 Task: Search one way flight ticket for 5 adults, 2 children, 1 infant in seat and 1 infant on lap in economy from Block Island: Block Island State Airport to Greensboro: Piedmont Triad International Airport on 5-1-2023. Choice of flights is Sun country airlines. Number of bags: 2 checked bags. Price is upto 93000. Outbound departure time preference is 10:30.
Action: Mouse moved to (178, 346)
Screenshot: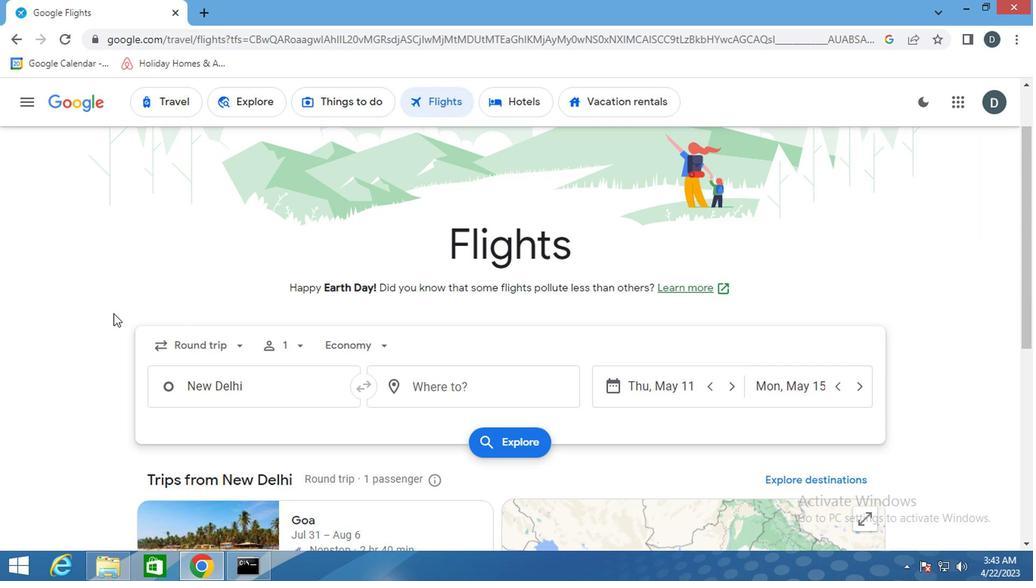 
Action: Mouse pressed left at (178, 346)
Screenshot: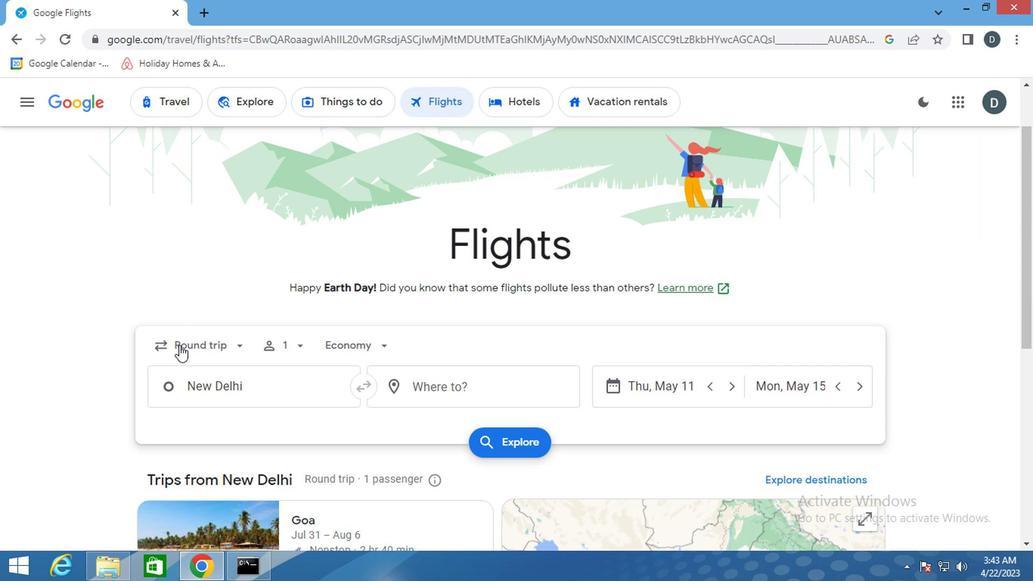 
Action: Mouse moved to (238, 408)
Screenshot: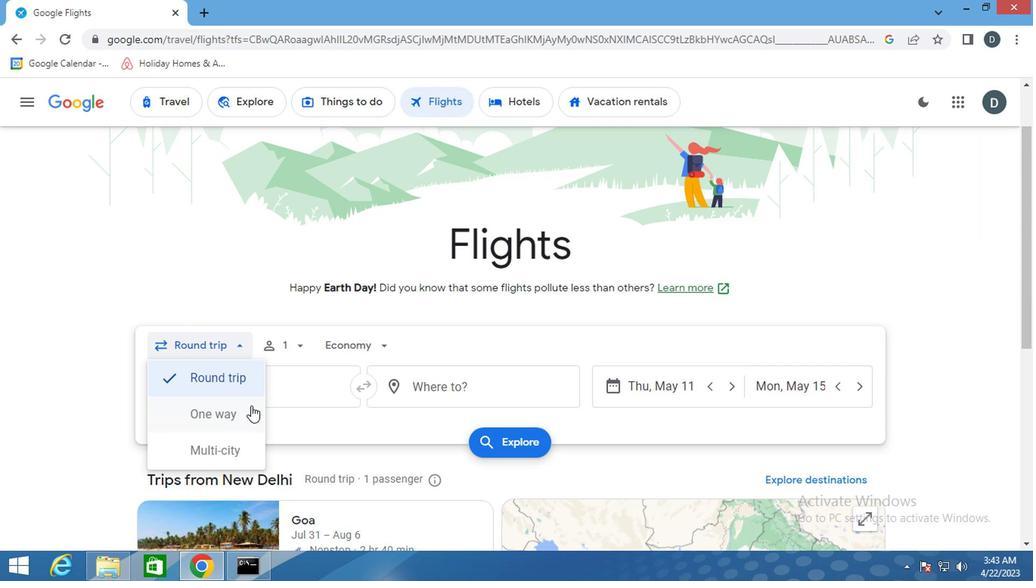 
Action: Mouse pressed left at (238, 408)
Screenshot: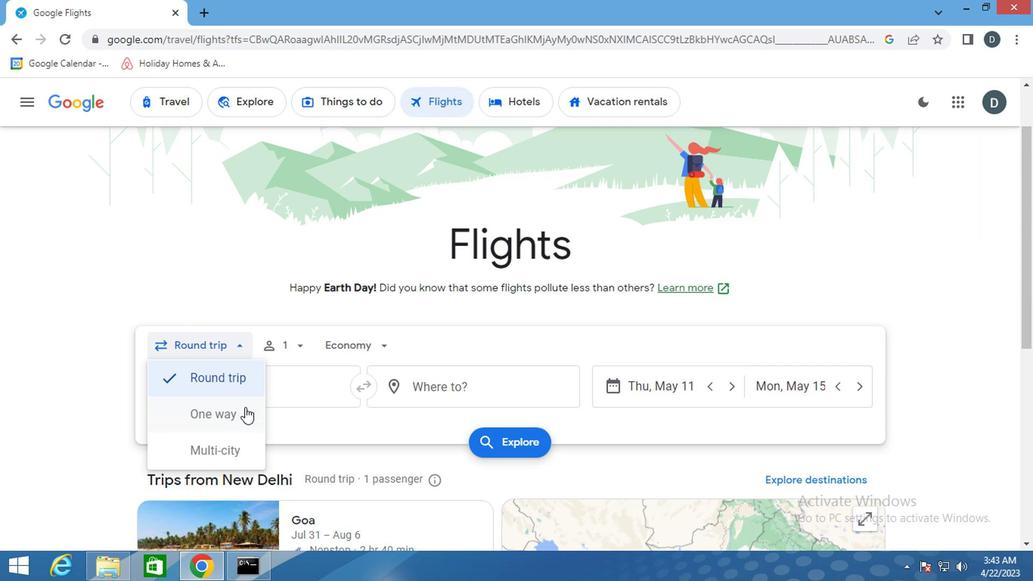 
Action: Mouse moved to (287, 349)
Screenshot: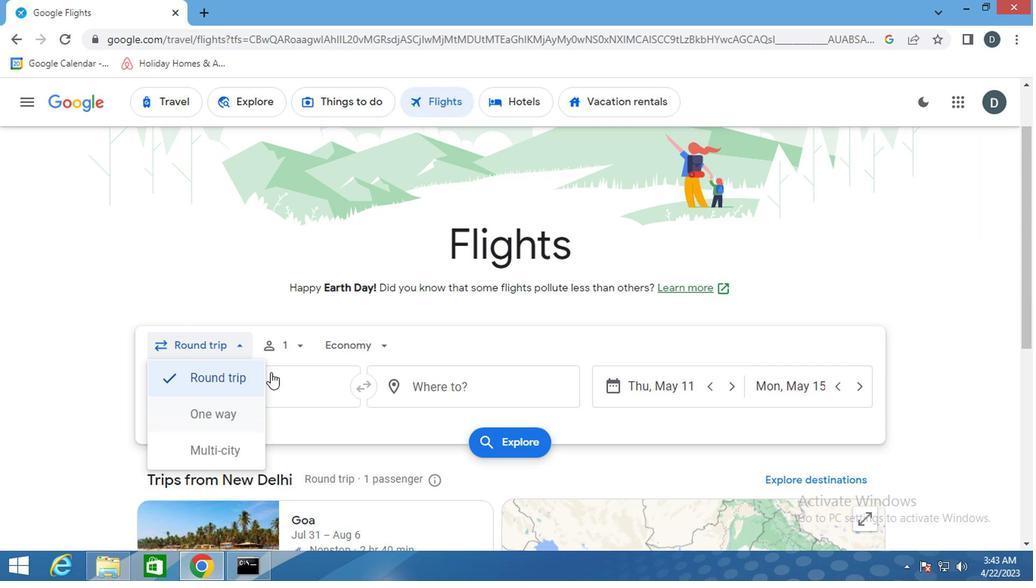 
Action: Mouse pressed left at (287, 349)
Screenshot: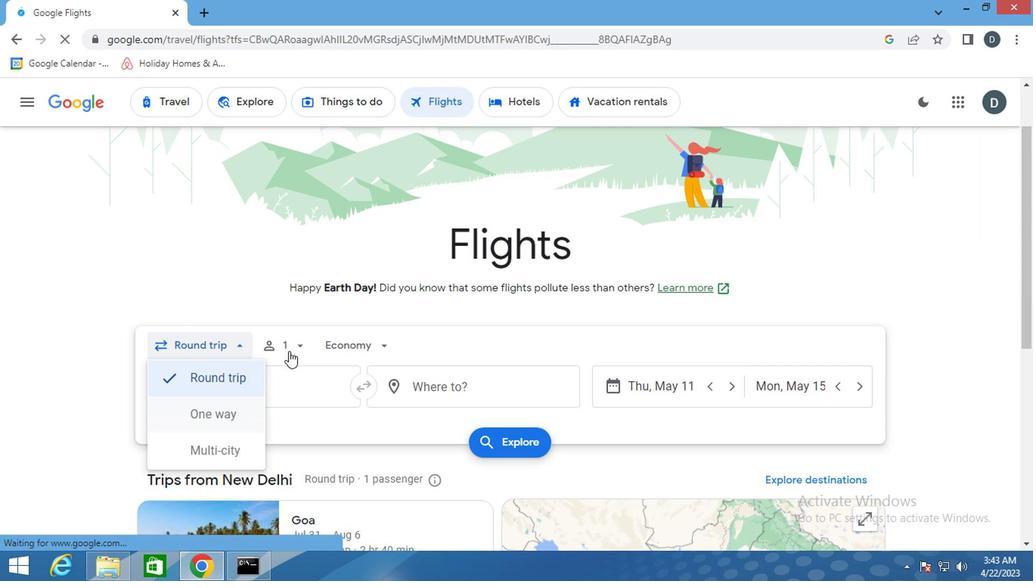 
Action: Mouse moved to (413, 385)
Screenshot: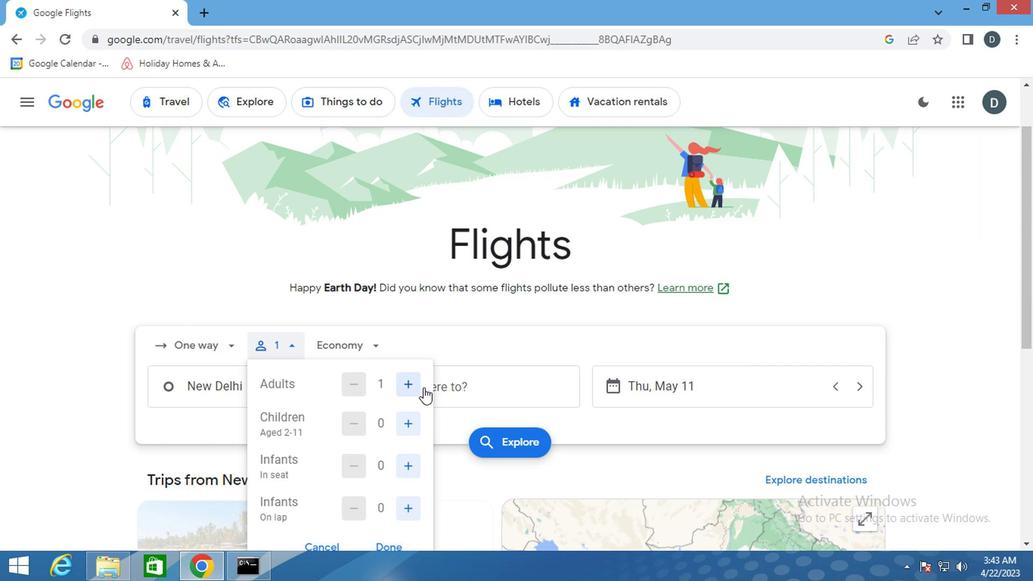 
Action: Mouse pressed left at (413, 385)
Screenshot: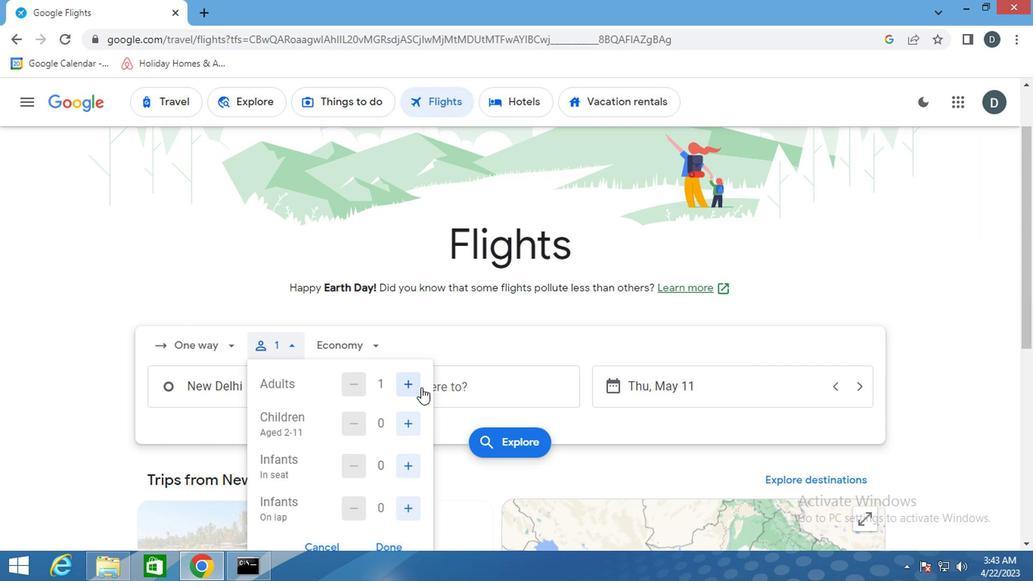 
Action: Mouse pressed left at (413, 385)
Screenshot: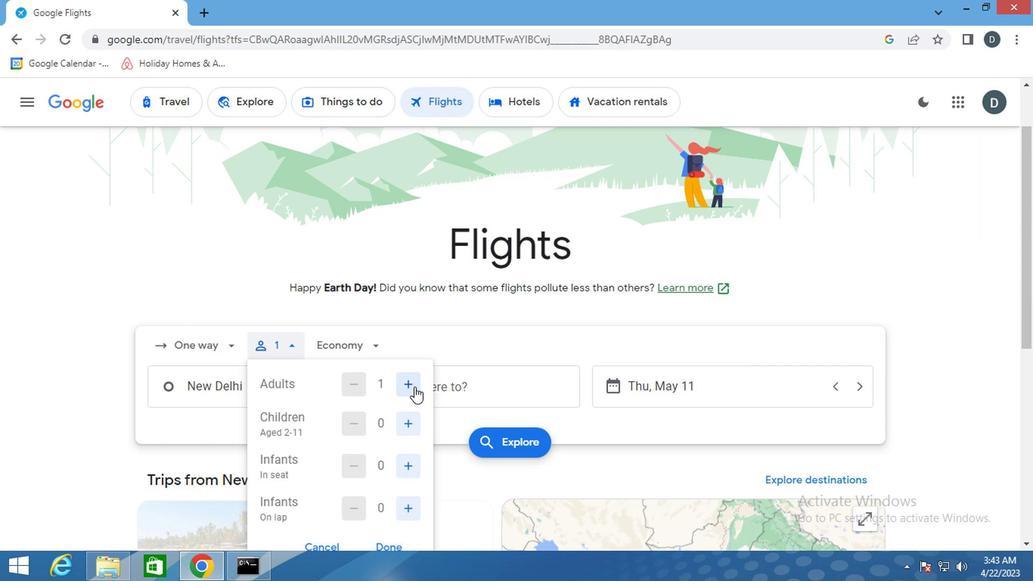 
Action: Mouse pressed left at (413, 385)
Screenshot: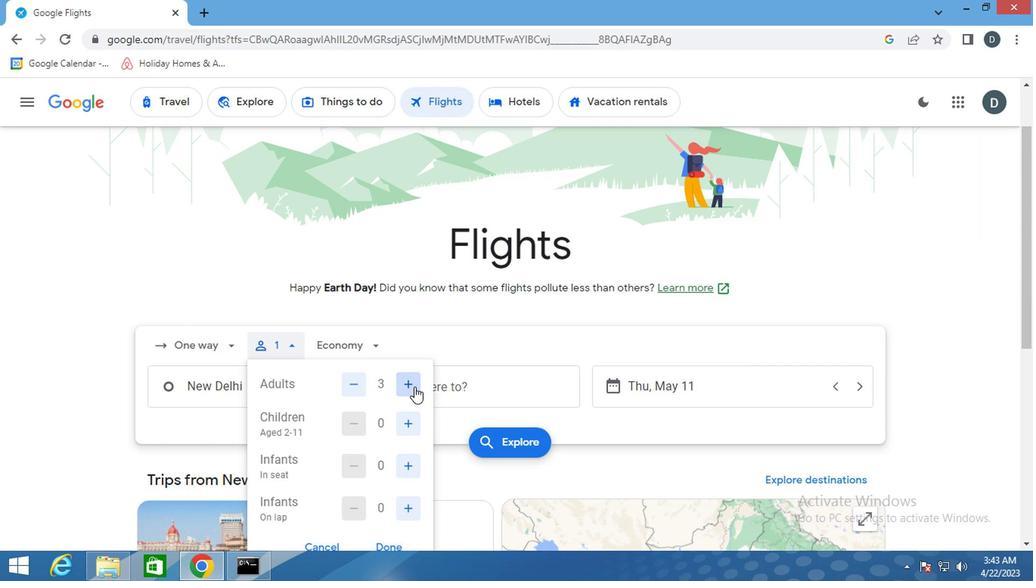 
Action: Mouse pressed left at (413, 385)
Screenshot: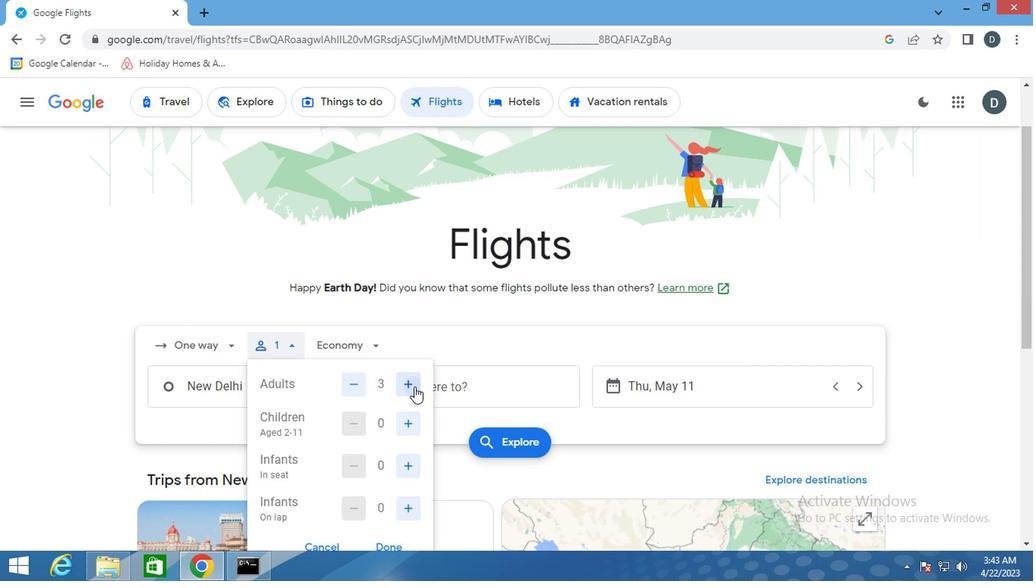 
Action: Mouse moved to (408, 415)
Screenshot: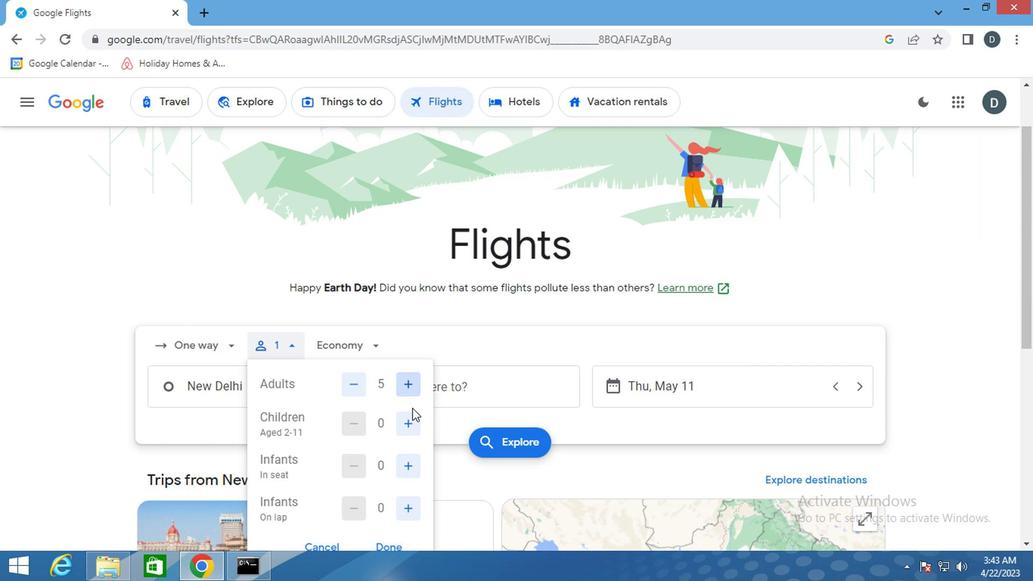 
Action: Mouse pressed left at (408, 415)
Screenshot: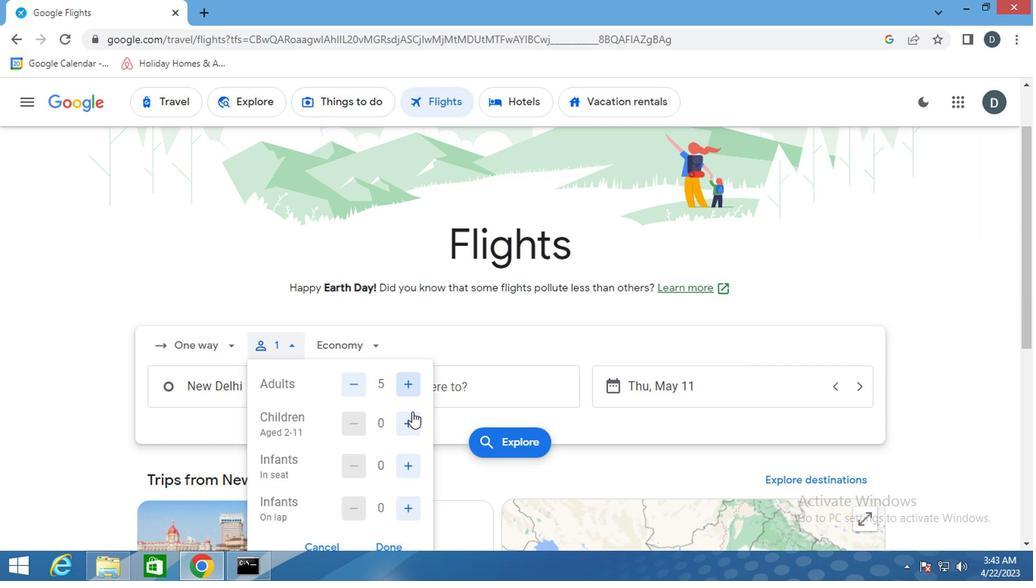 
Action: Mouse pressed left at (408, 415)
Screenshot: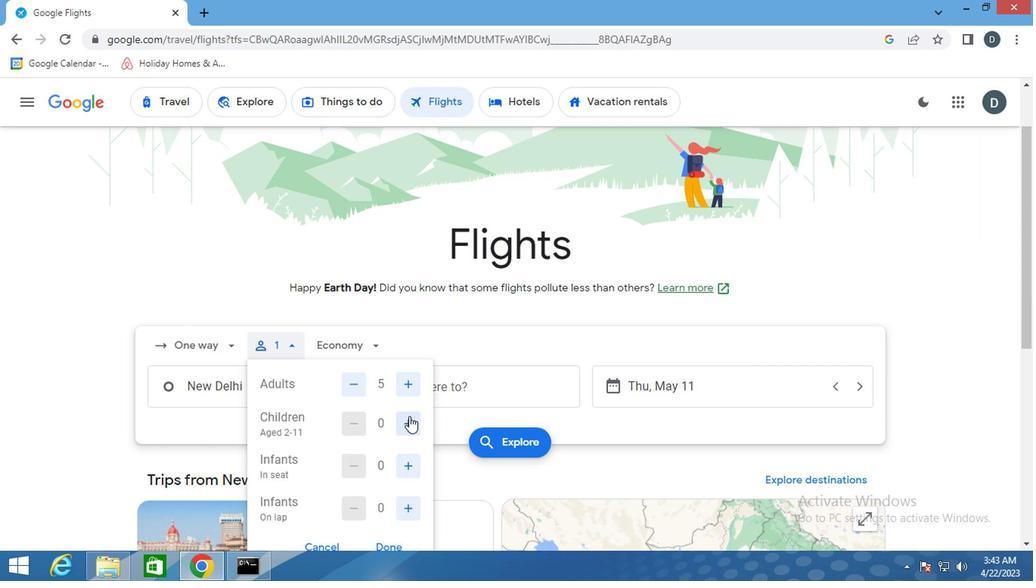 
Action: Mouse moved to (409, 460)
Screenshot: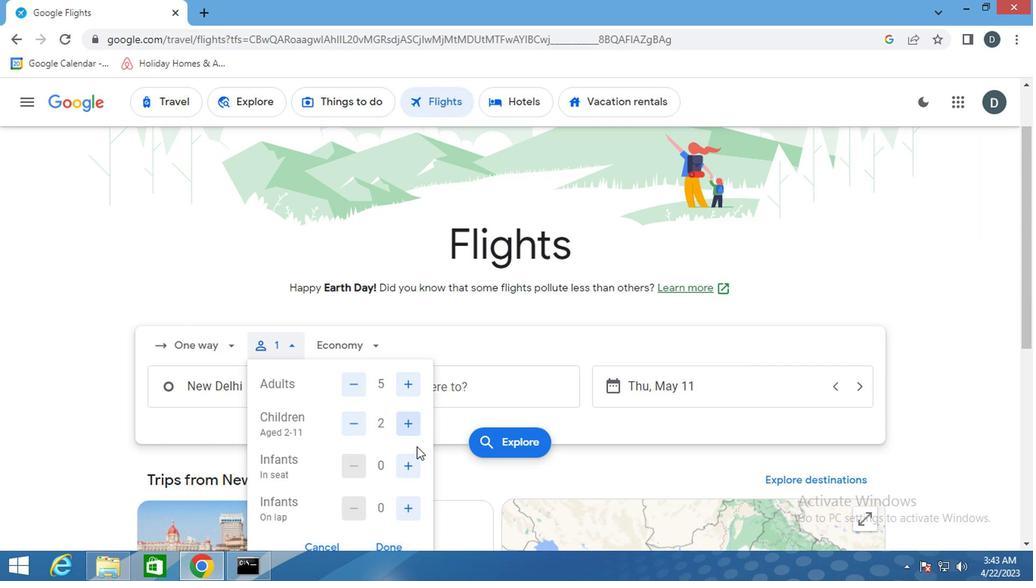 
Action: Mouse pressed left at (409, 460)
Screenshot: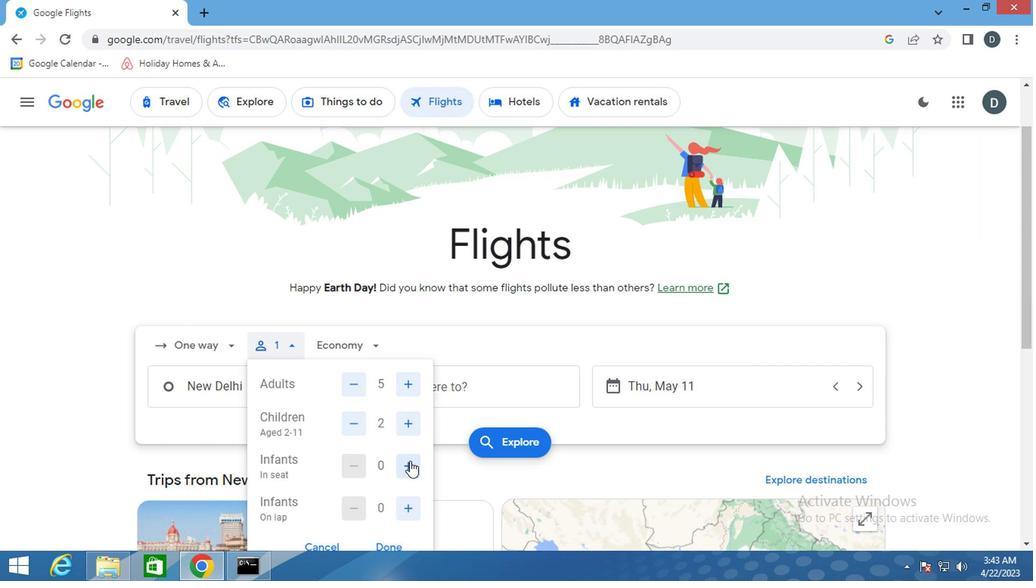 
Action: Mouse moved to (408, 510)
Screenshot: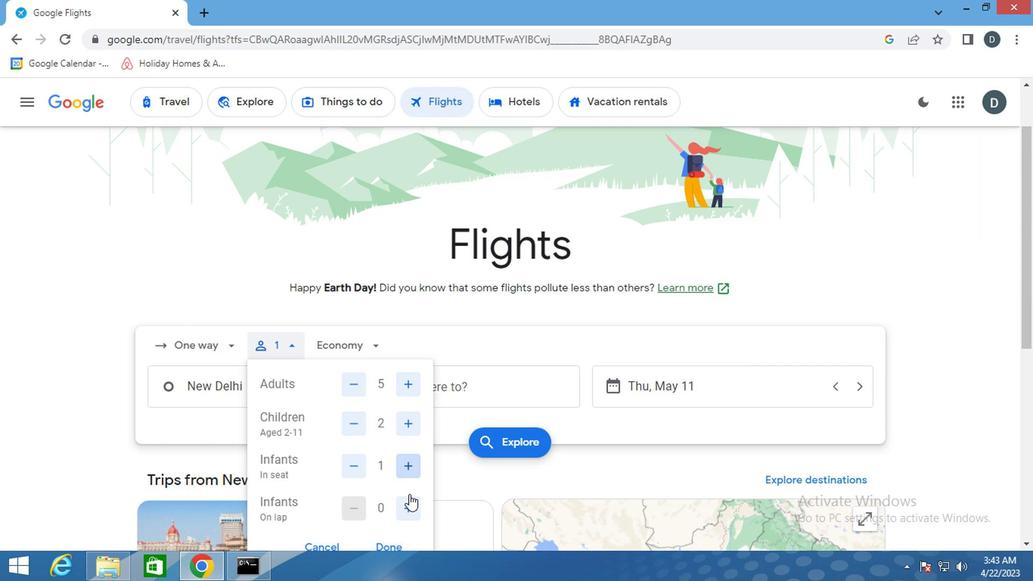 
Action: Mouse pressed left at (408, 510)
Screenshot: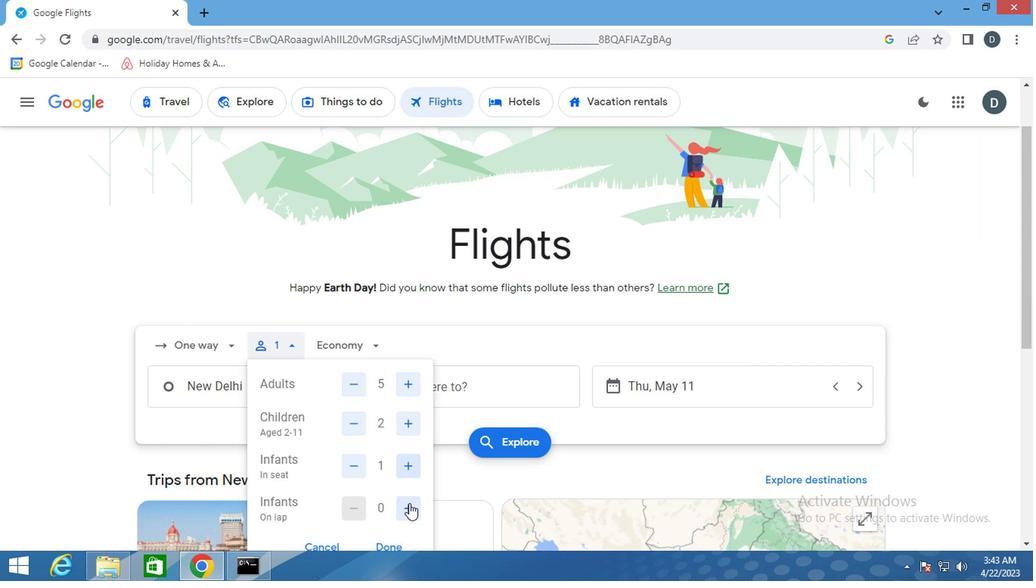 
Action: Mouse moved to (395, 539)
Screenshot: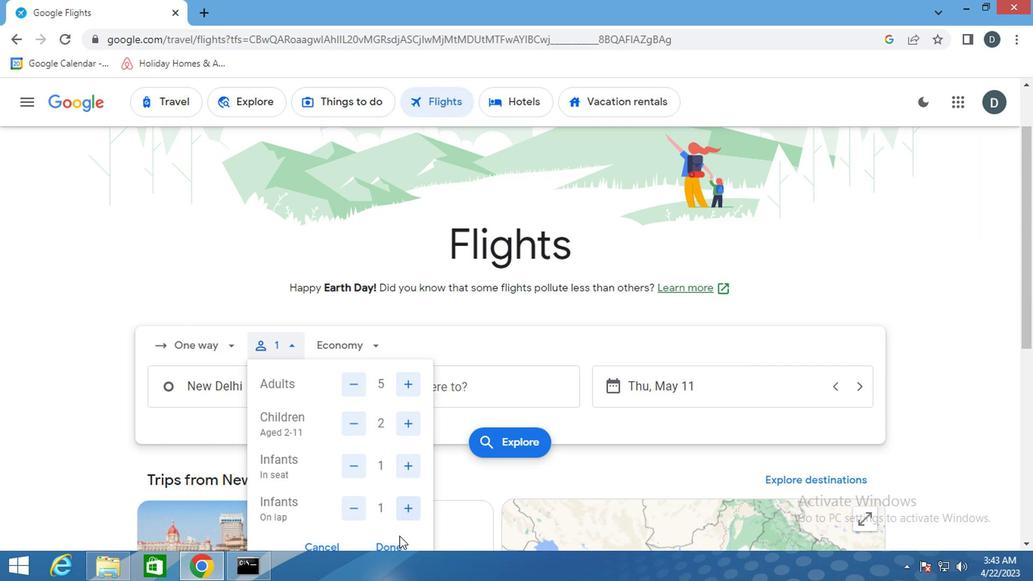 
Action: Mouse pressed left at (395, 539)
Screenshot: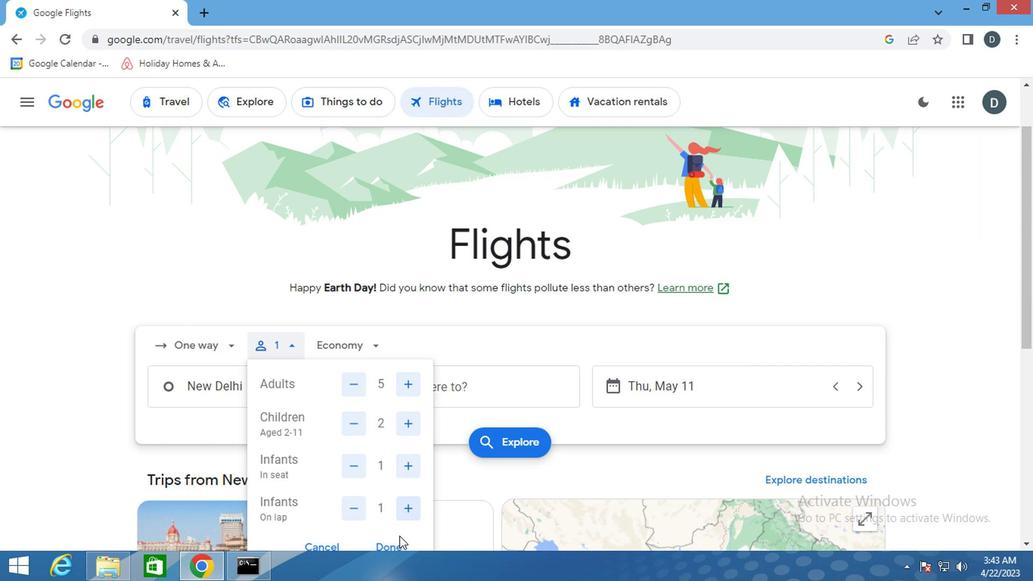 
Action: Mouse moved to (297, 396)
Screenshot: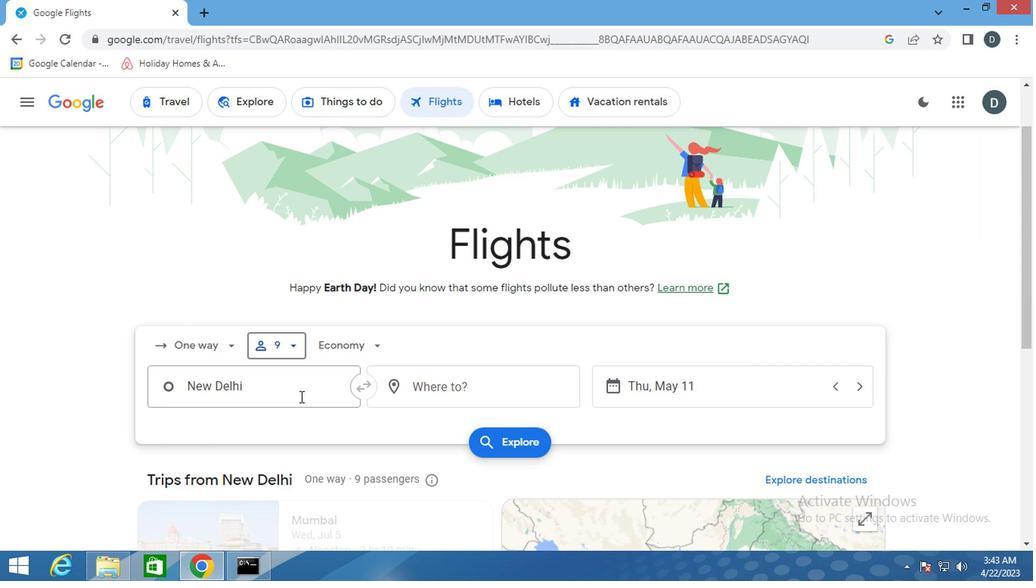 
Action: Mouse pressed left at (297, 396)
Screenshot: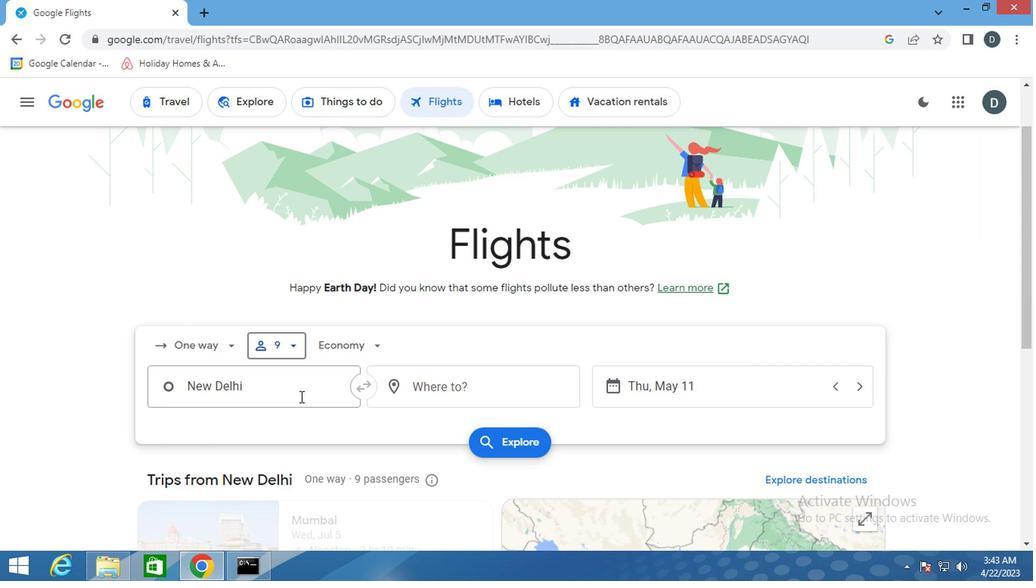 
Action: Mouse moved to (296, 396)
Screenshot: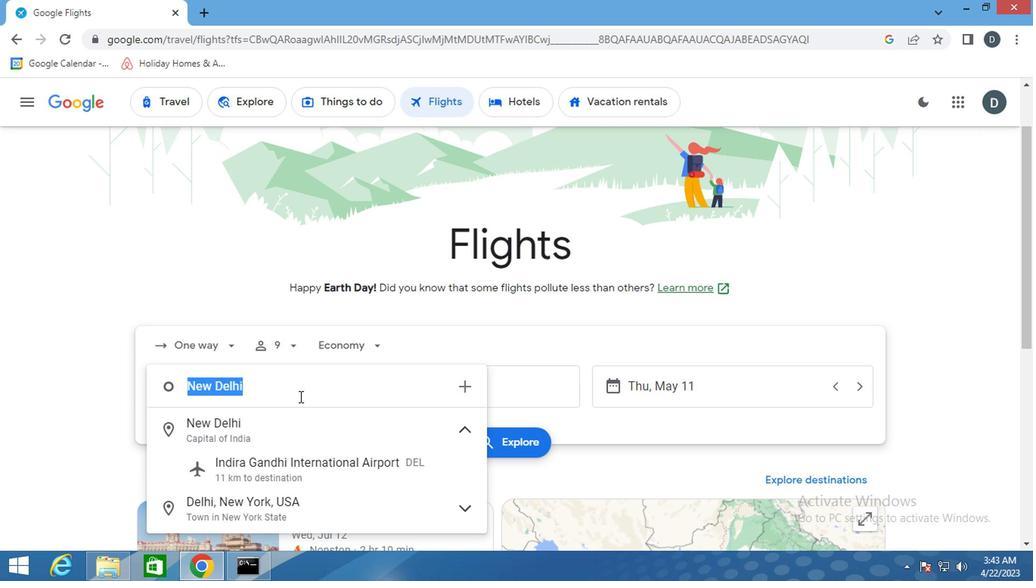 
Action: Key pressed <Key.shift>BLOCK<Key.space><Key.shift>ISLAND<Key.space><Key.shift>STATE
Screenshot: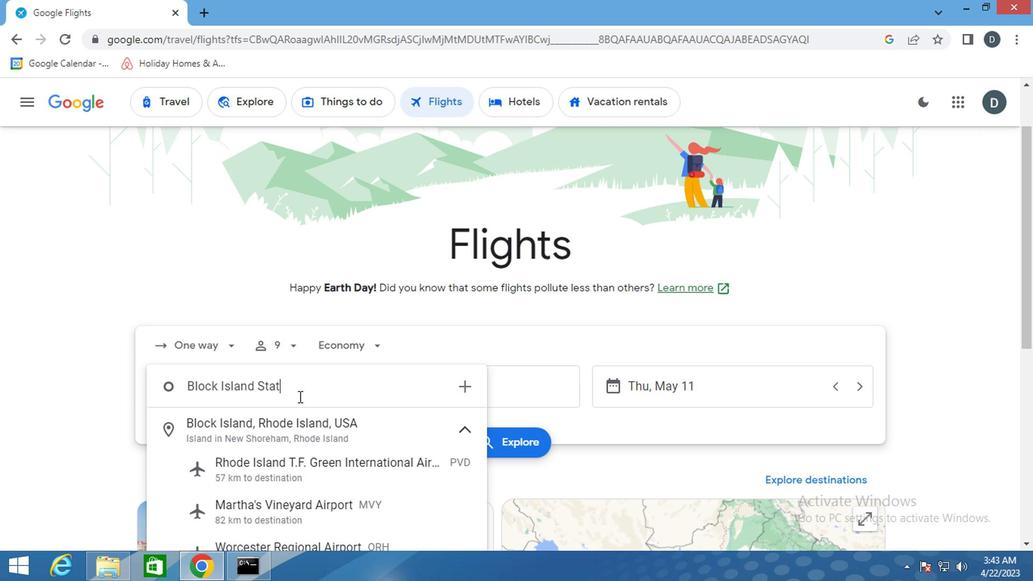 
Action: Mouse moved to (336, 385)
Screenshot: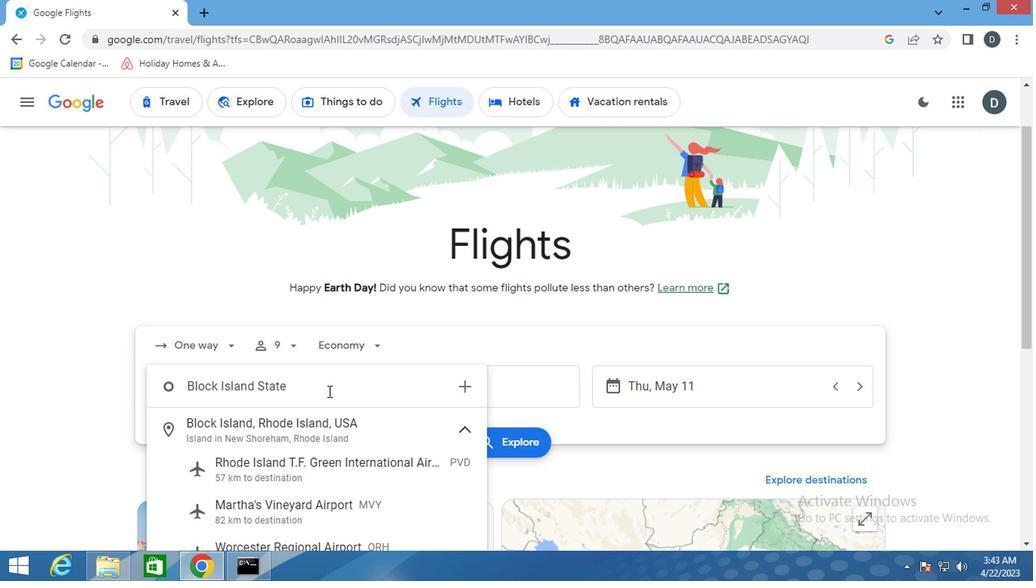 
Action: Key pressed <Key.space>
Screenshot: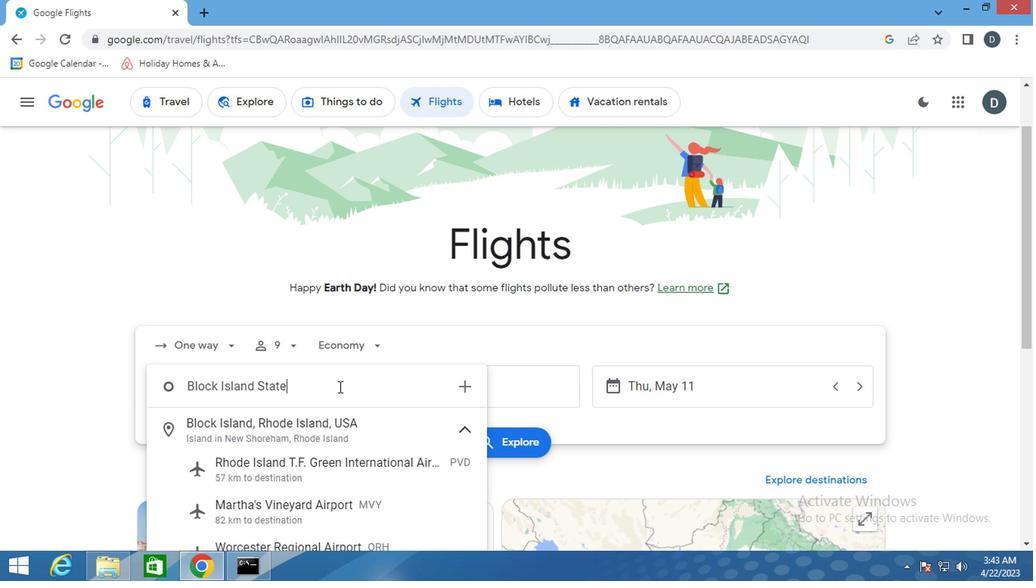 
Action: Mouse moved to (354, 440)
Screenshot: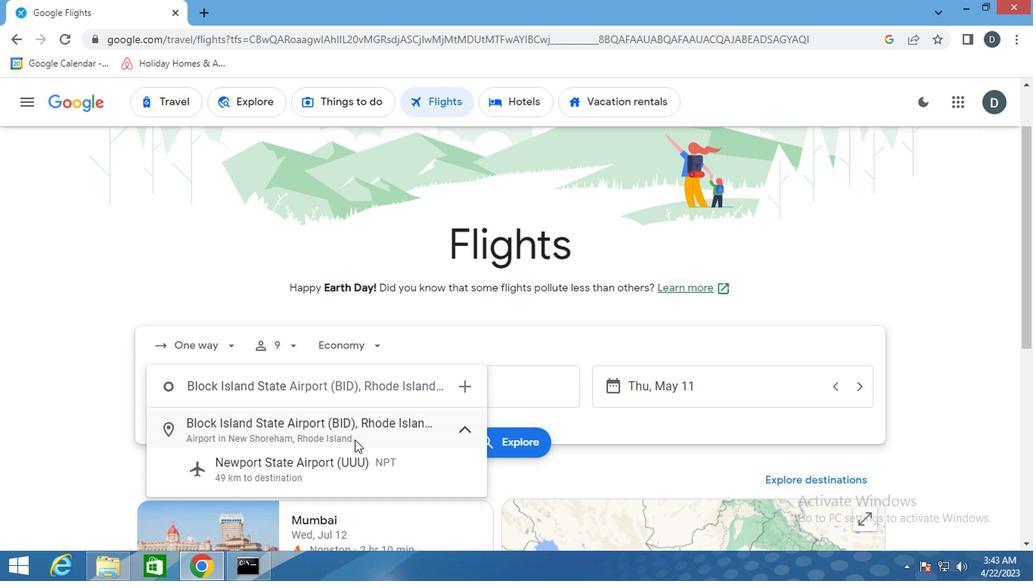 
Action: Mouse pressed left at (354, 440)
Screenshot: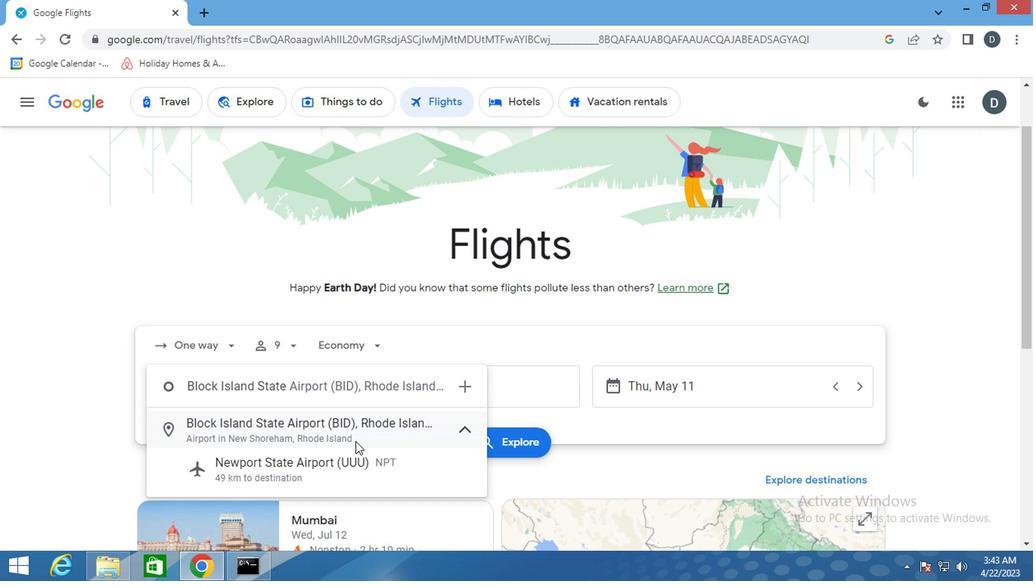 
Action: Mouse moved to (476, 405)
Screenshot: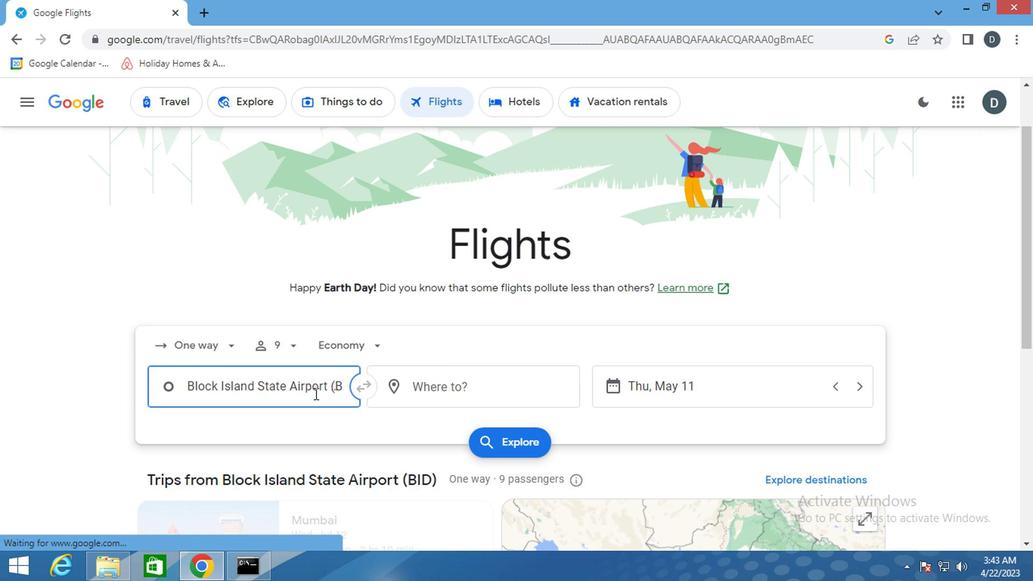 
Action: Mouse pressed left at (476, 405)
Screenshot: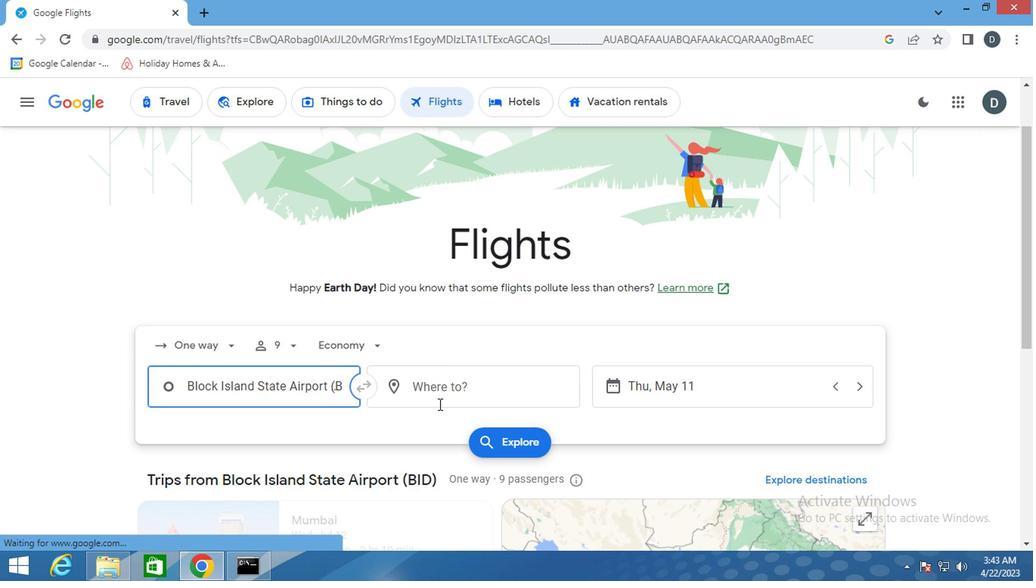 
Action: Mouse moved to (478, 396)
Screenshot: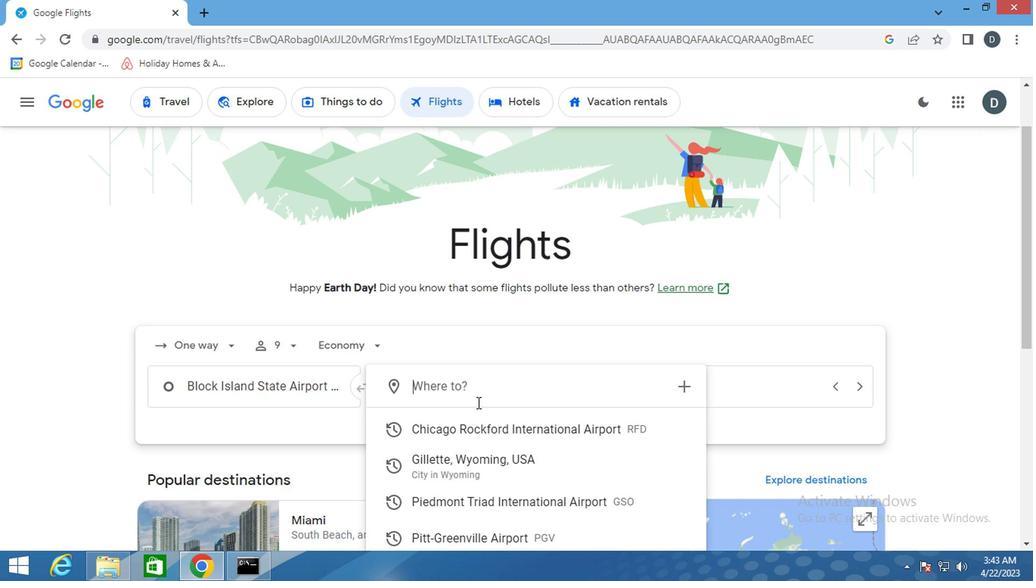 
Action: Key pressed <Key.shift>GREENS
Screenshot: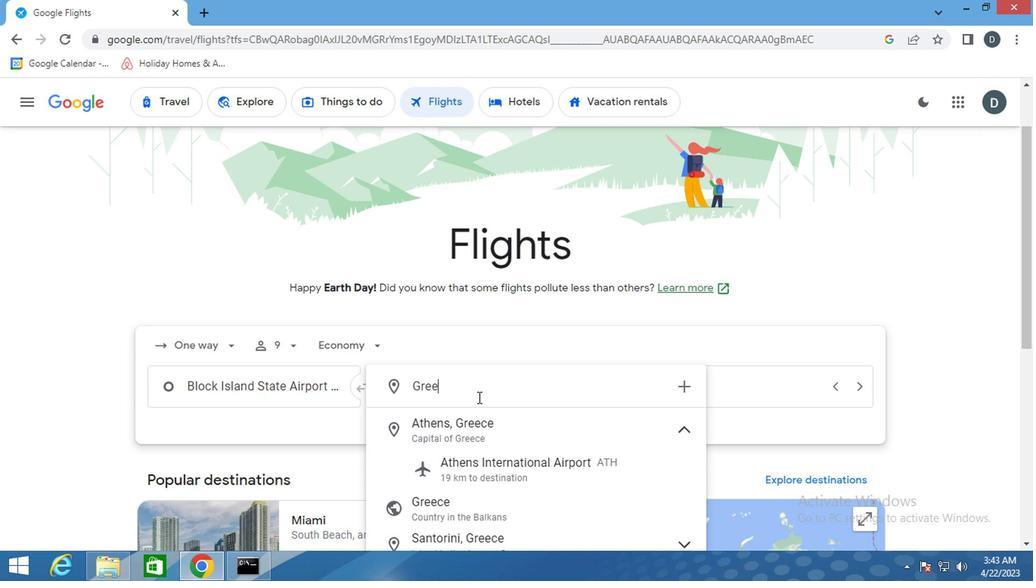 
Action: Mouse moved to (500, 477)
Screenshot: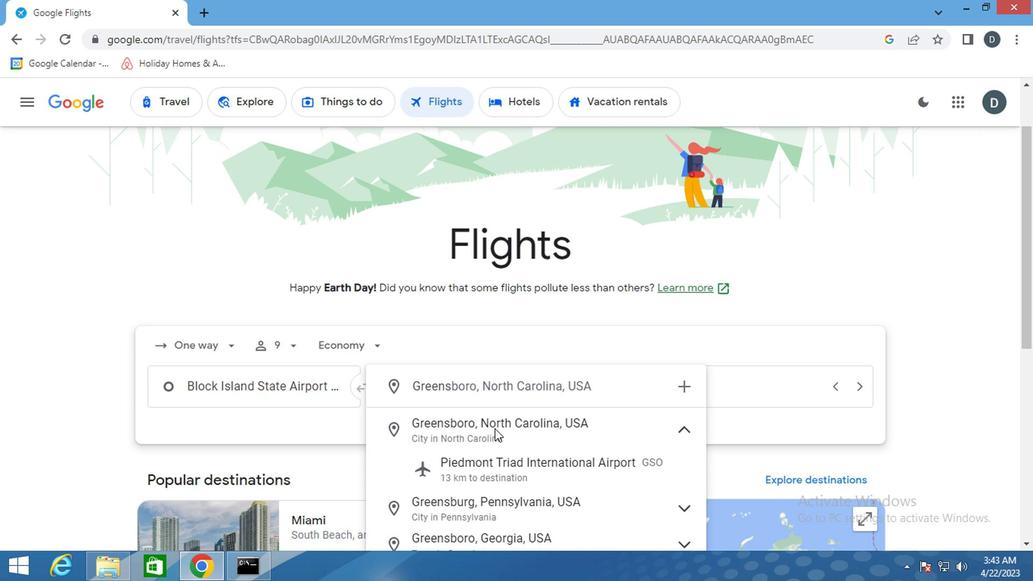 
Action: Mouse pressed left at (500, 477)
Screenshot: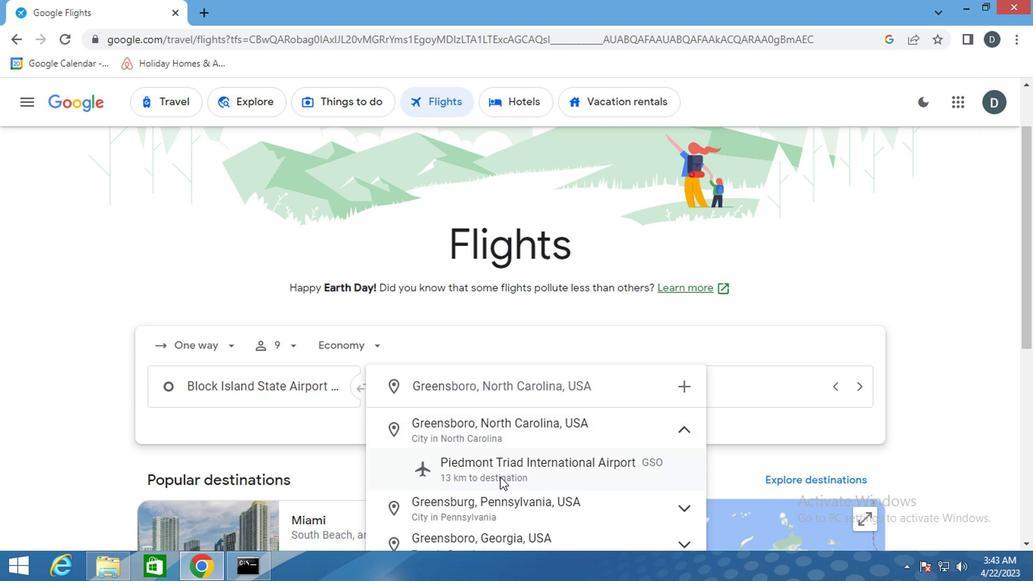 
Action: Mouse moved to (748, 387)
Screenshot: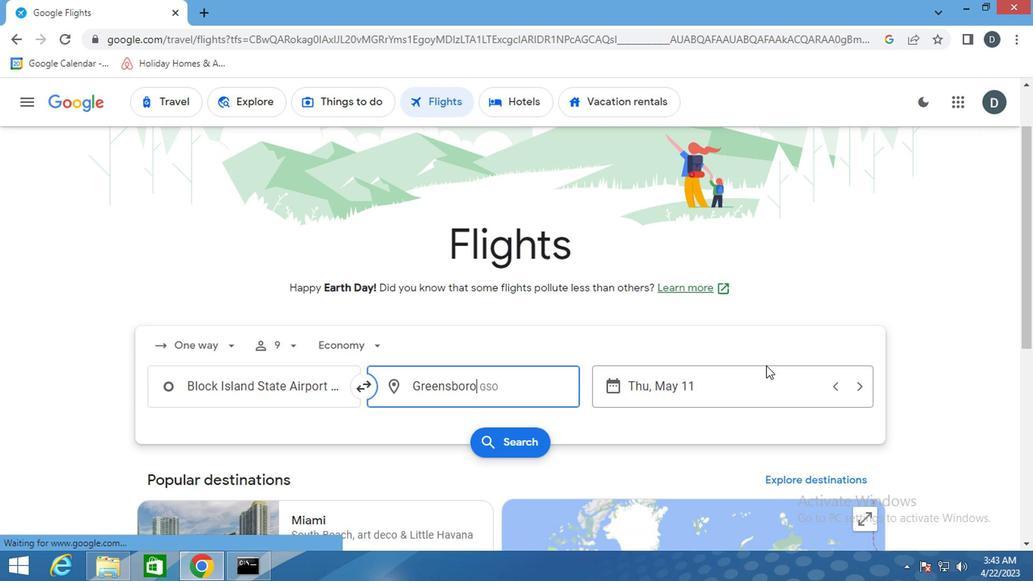 
Action: Mouse pressed left at (748, 387)
Screenshot: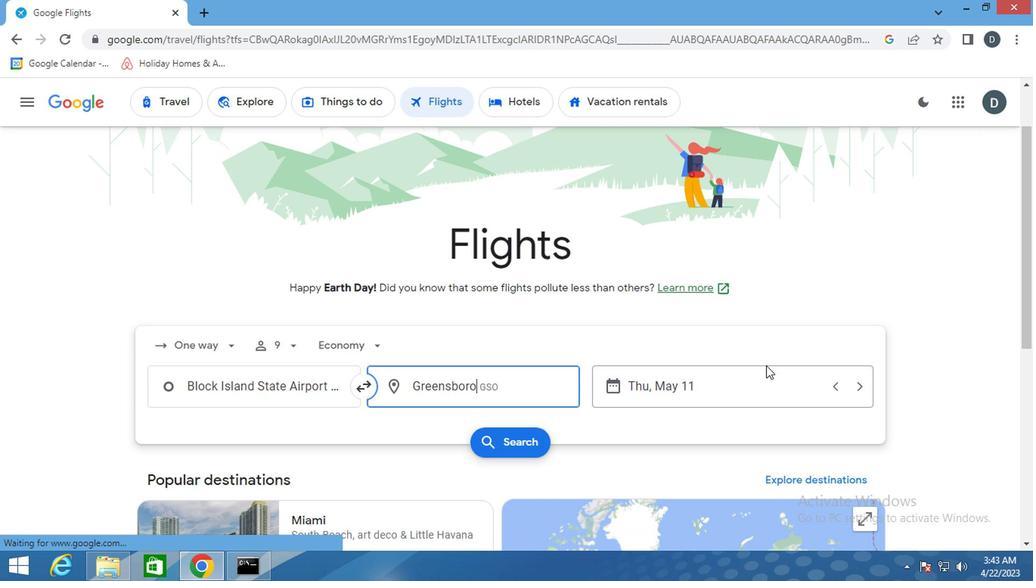 
Action: Mouse moved to (666, 268)
Screenshot: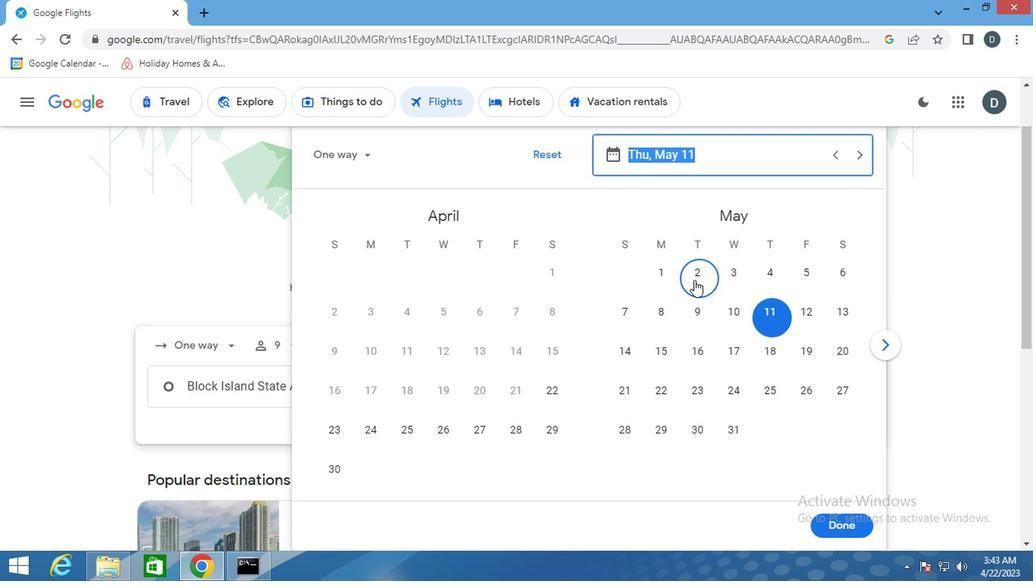 
Action: Mouse pressed left at (666, 268)
Screenshot: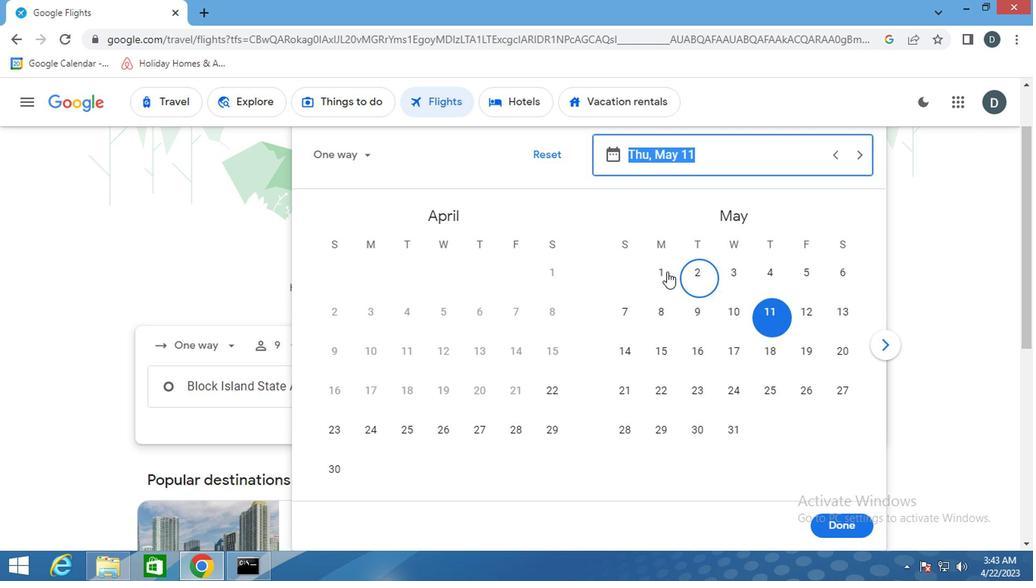
Action: Mouse moved to (866, 523)
Screenshot: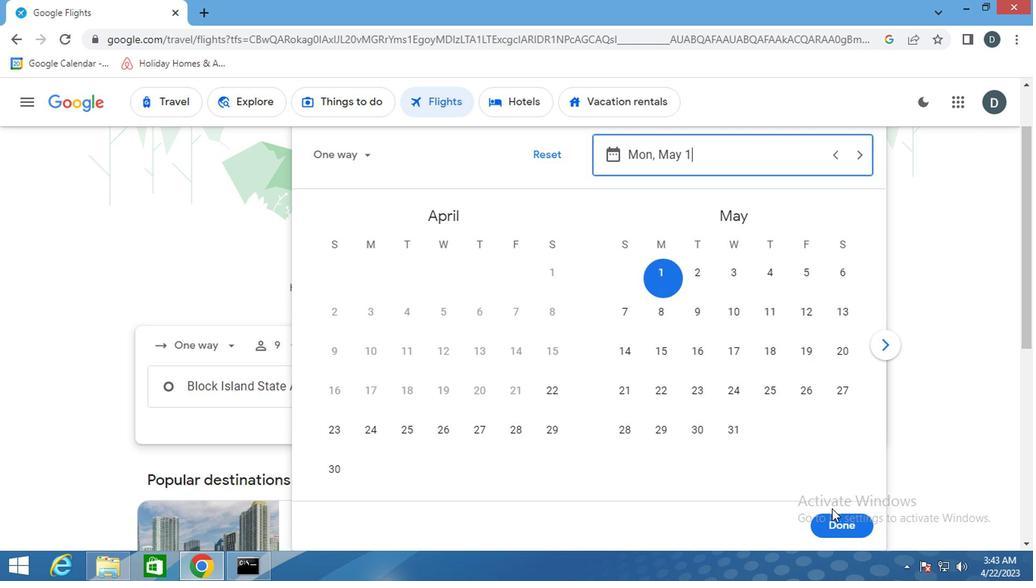
Action: Mouse pressed left at (866, 523)
Screenshot: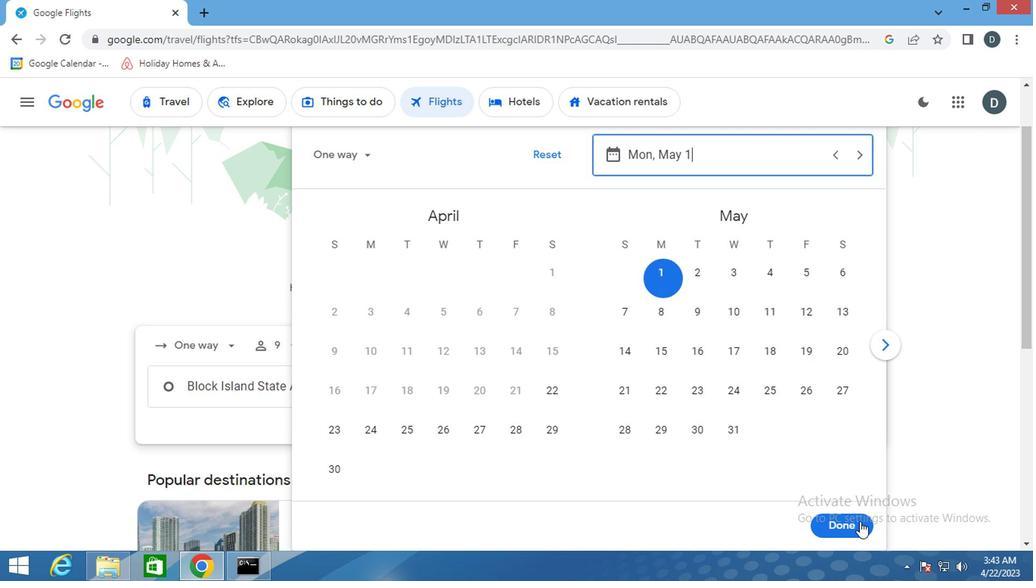 
Action: Mouse moved to (526, 445)
Screenshot: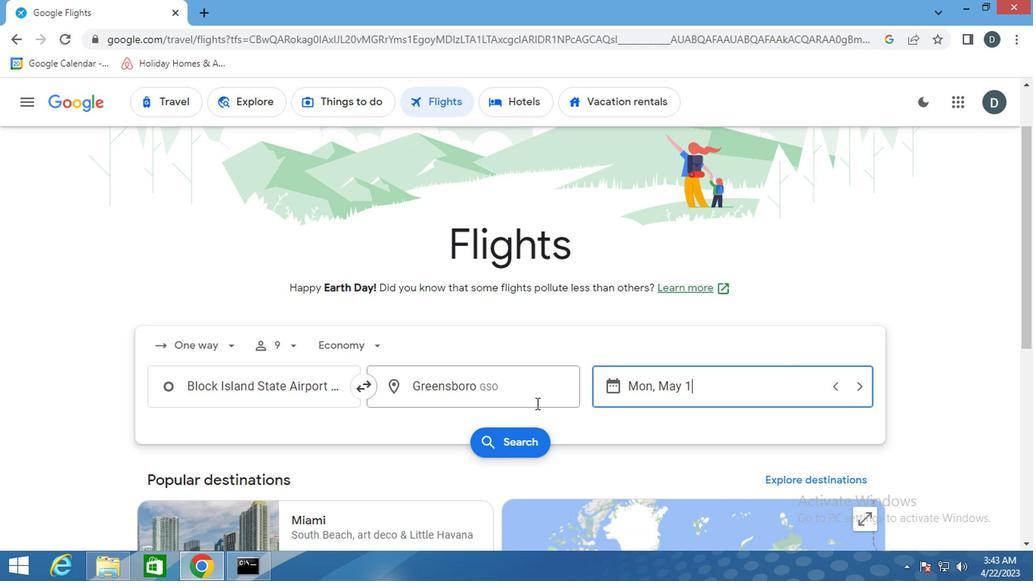 
Action: Mouse pressed left at (526, 445)
Screenshot: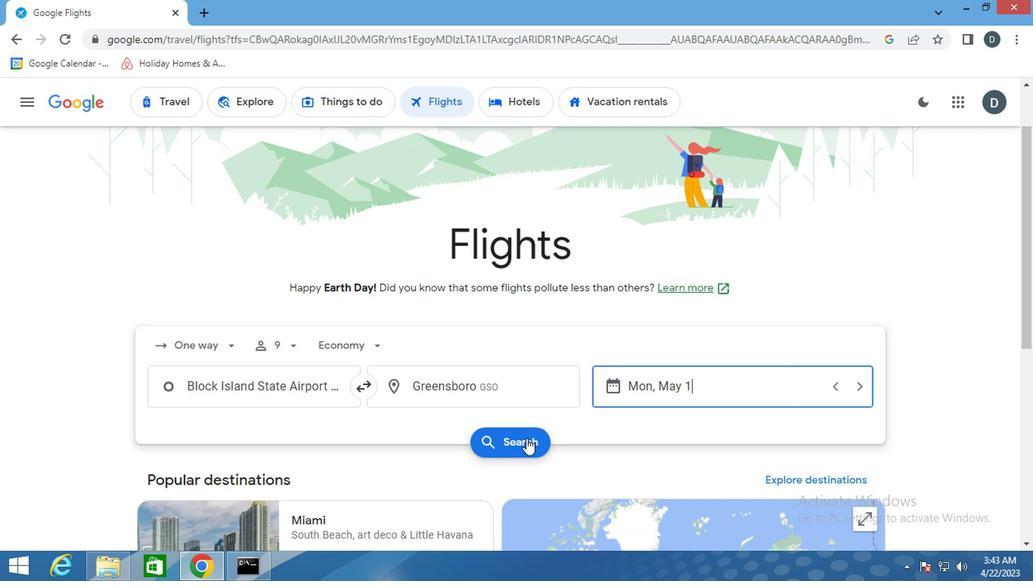 
Action: Mouse moved to (141, 241)
Screenshot: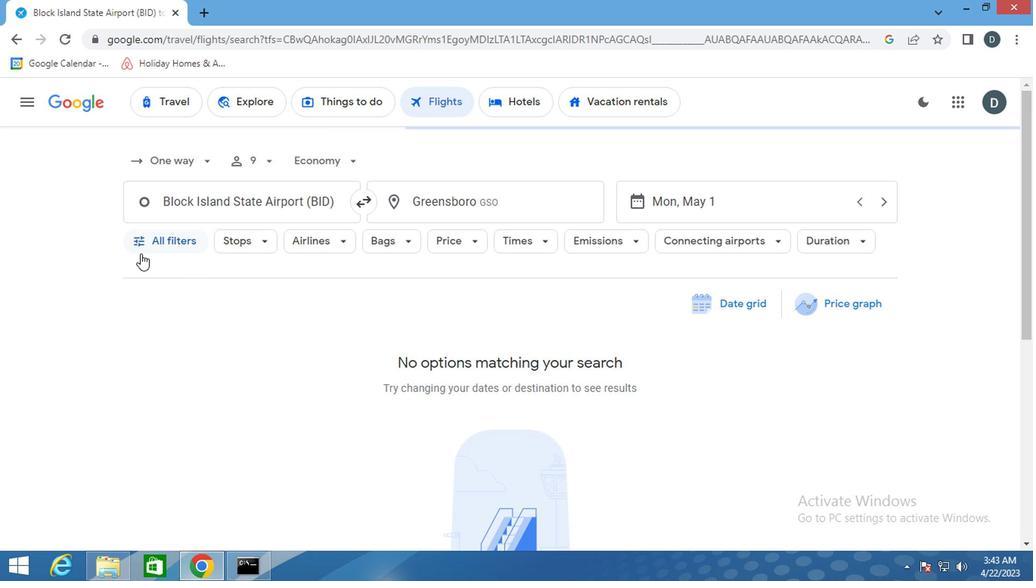 
Action: Mouse pressed left at (141, 241)
Screenshot: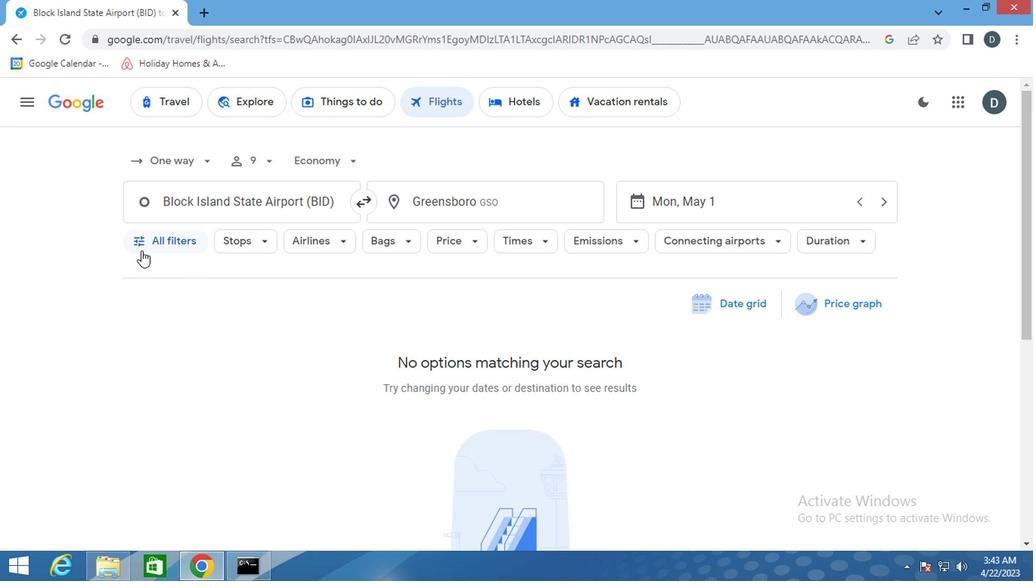 
Action: Mouse moved to (285, 374)
Screenshot: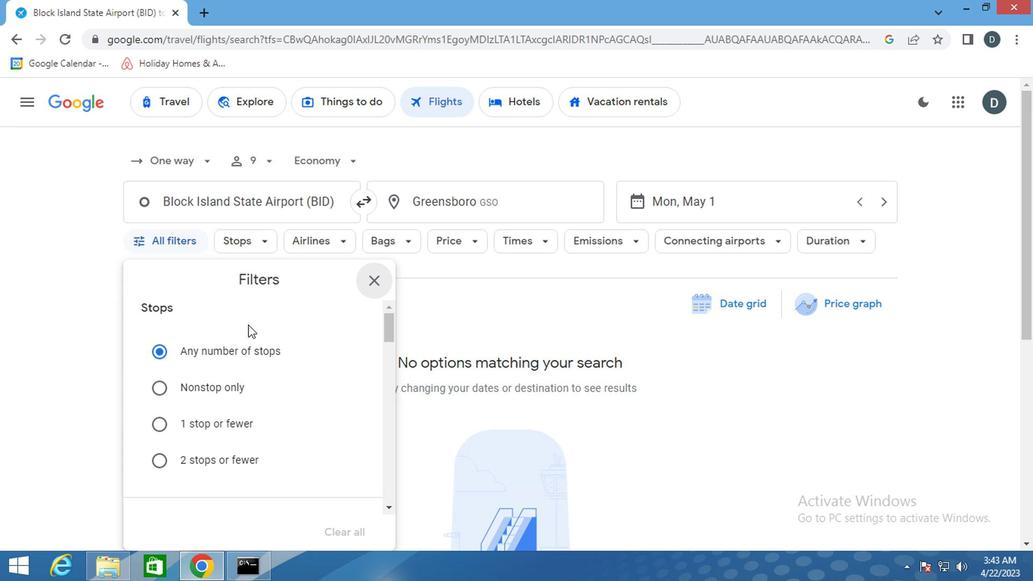
Action: Mouse scrolled (285, 373) with delta (0, -1)
Screenshot: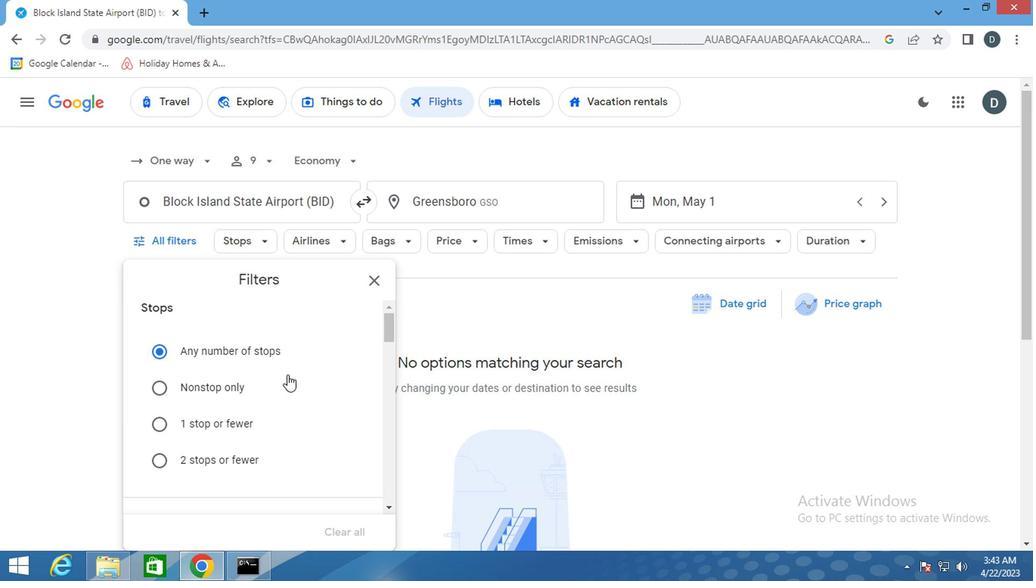 
Action: Mouse scrolled (285, 373) with delta (0, -1)
Screenshot: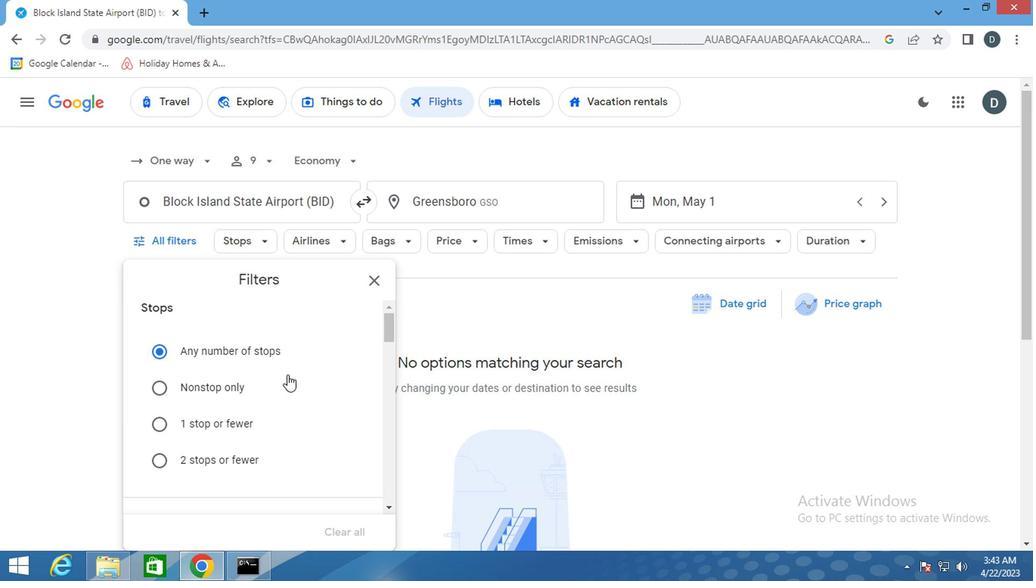 
Action: Mouse scrolled (285, 373) with delta (0, -1)
Screenshot: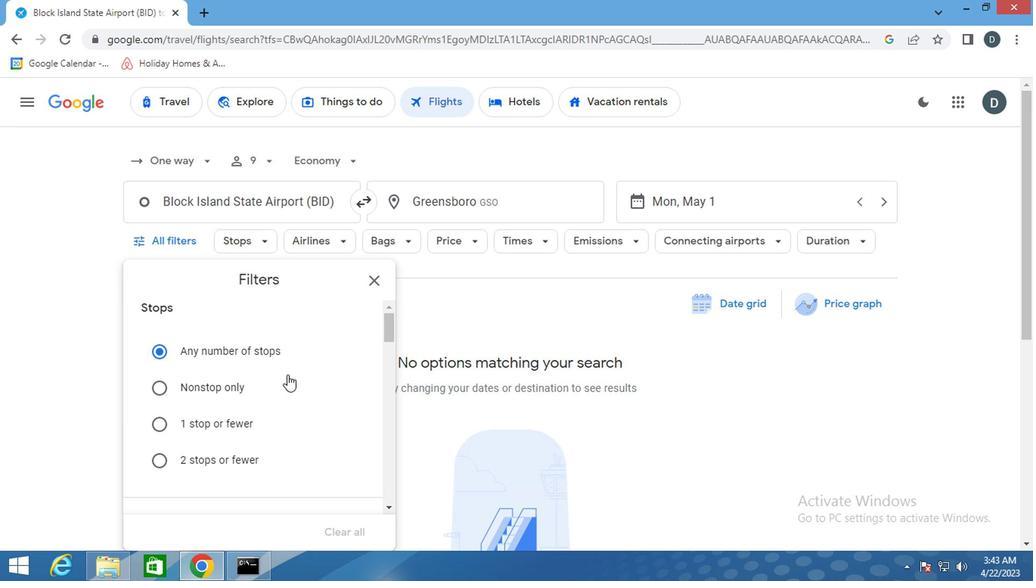 
Action: Mouse scrolled (285, 373) with delta (0, -1)
Screenshot: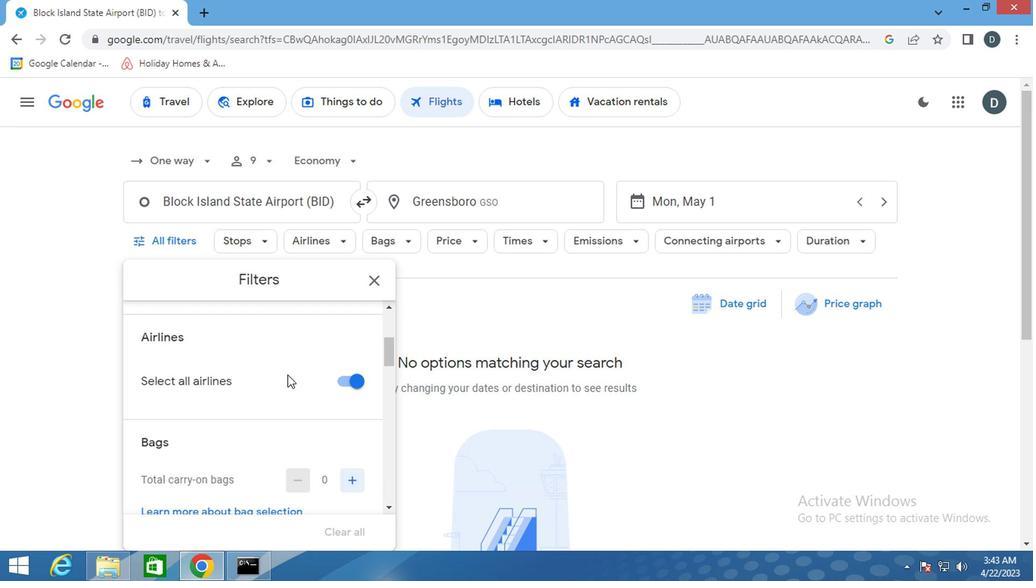 
Action: Mouse scrolled (285, 374) with delta (0, 0)
Screenshot: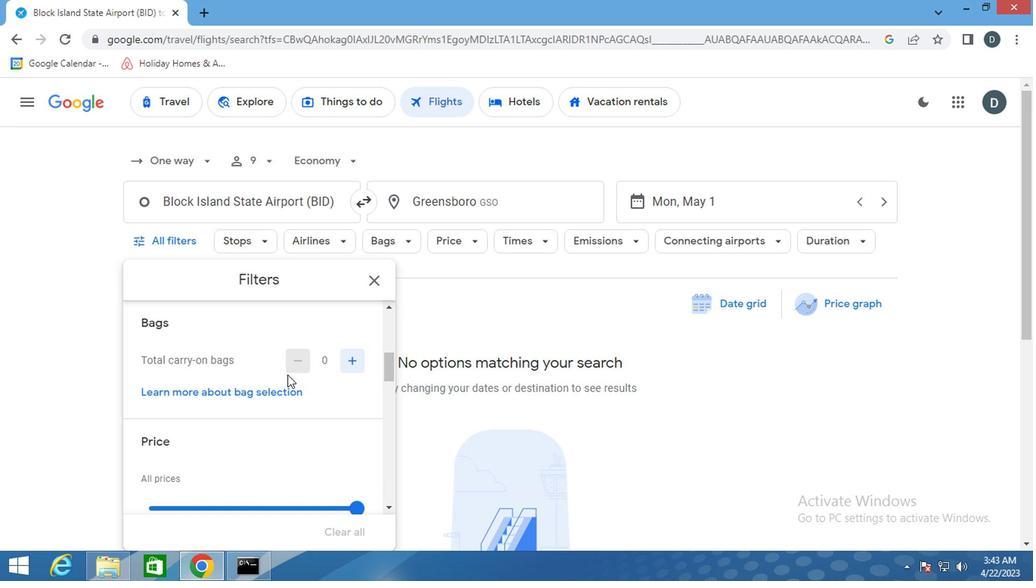 
Action: Mouse moved to (349, 433)
Screenshot: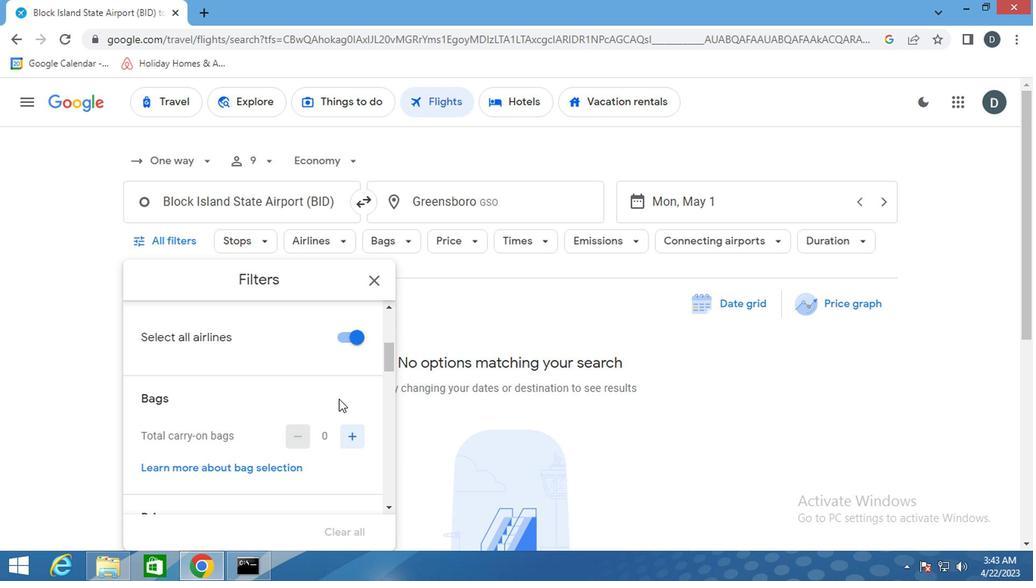 
Action: Mouse scrolled (349, 432) with delta (0, 0)
Screenshot: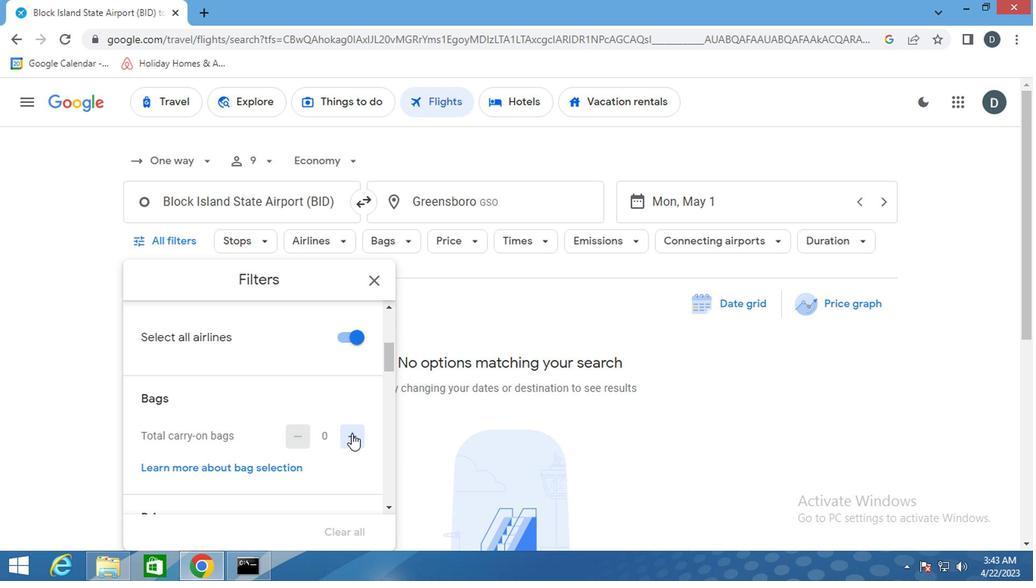 
Action: Mouse scrolled (349, 432) with delta (0, 0)
Screenshot: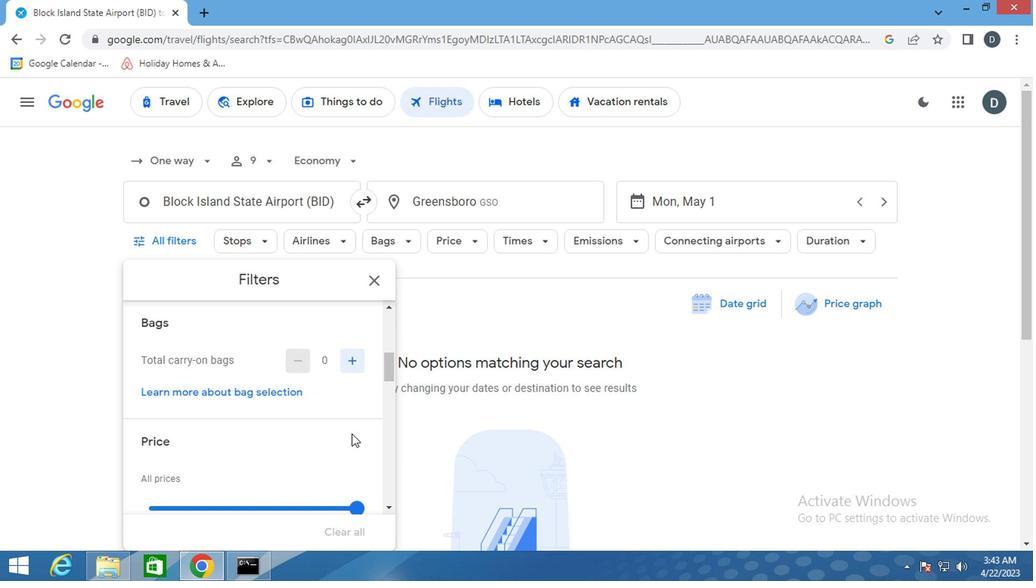 
Action: Mouse moved to (356, 438)
Screenshot: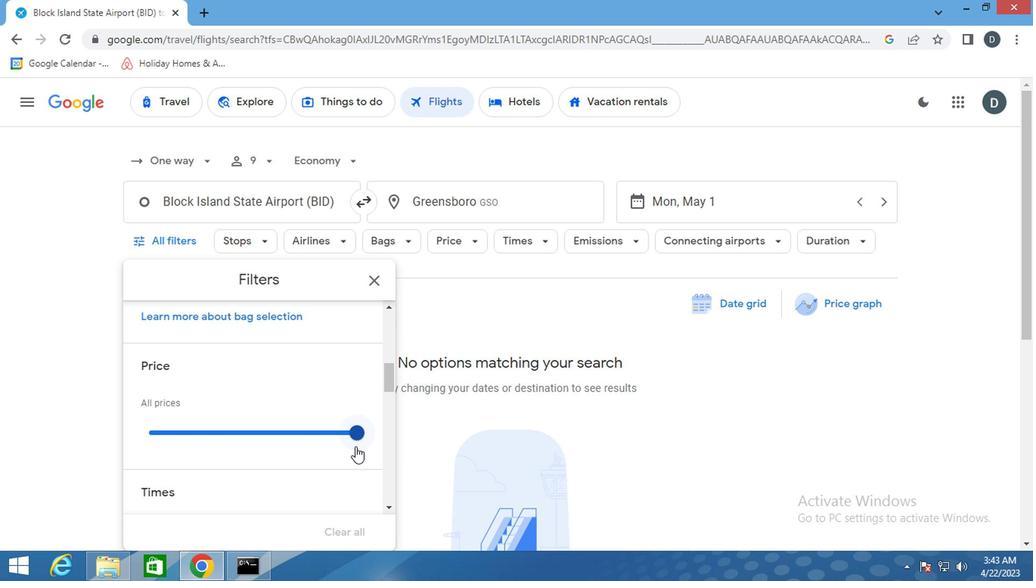 
Action: Mouse pressed left at (356, 438)
Screenshot: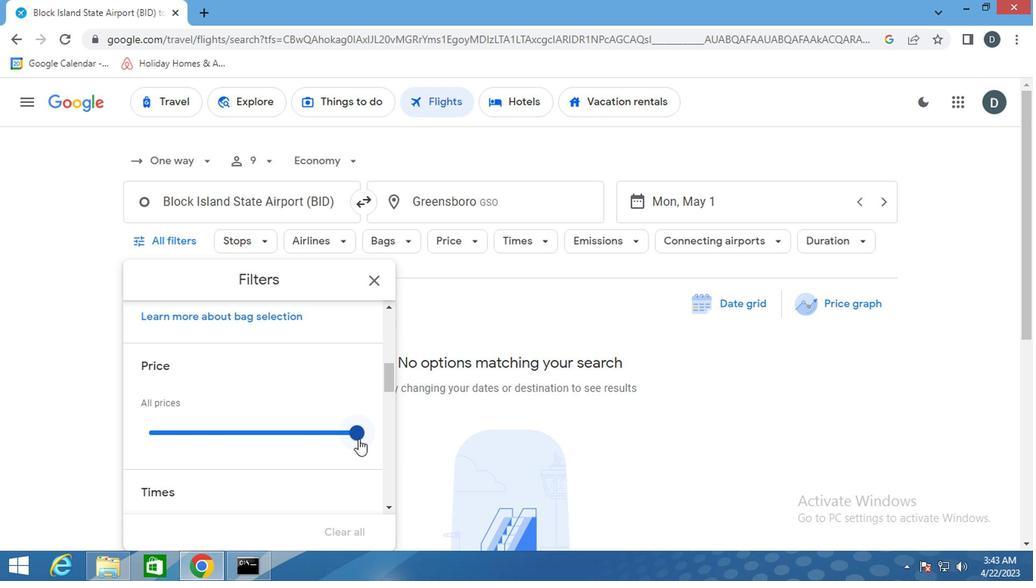 
Action: Mouse moved to (307, 464)
Screenshot: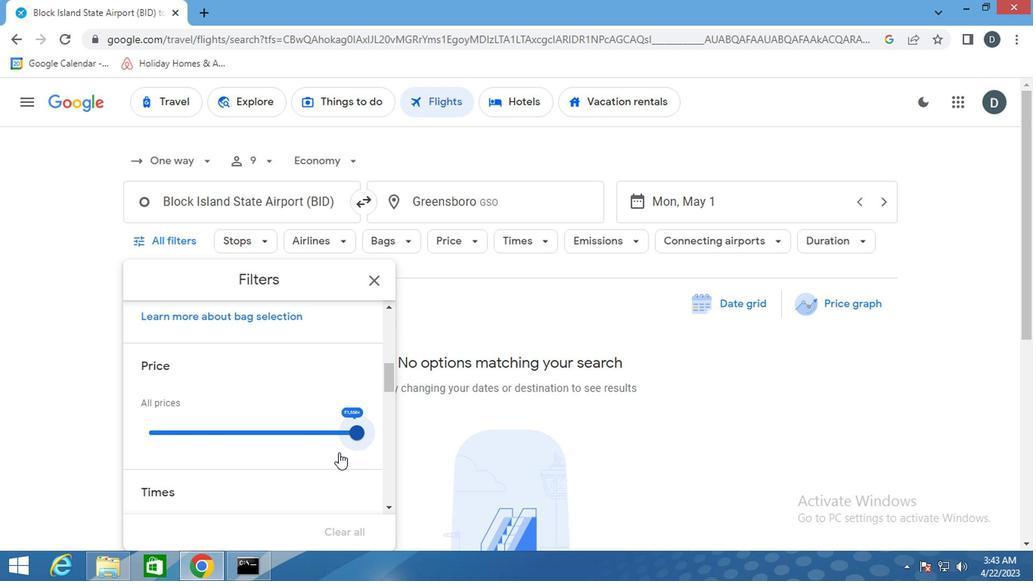
Action: Mouse scrolled (307, 464) with delta (0, 0)
Screenshot: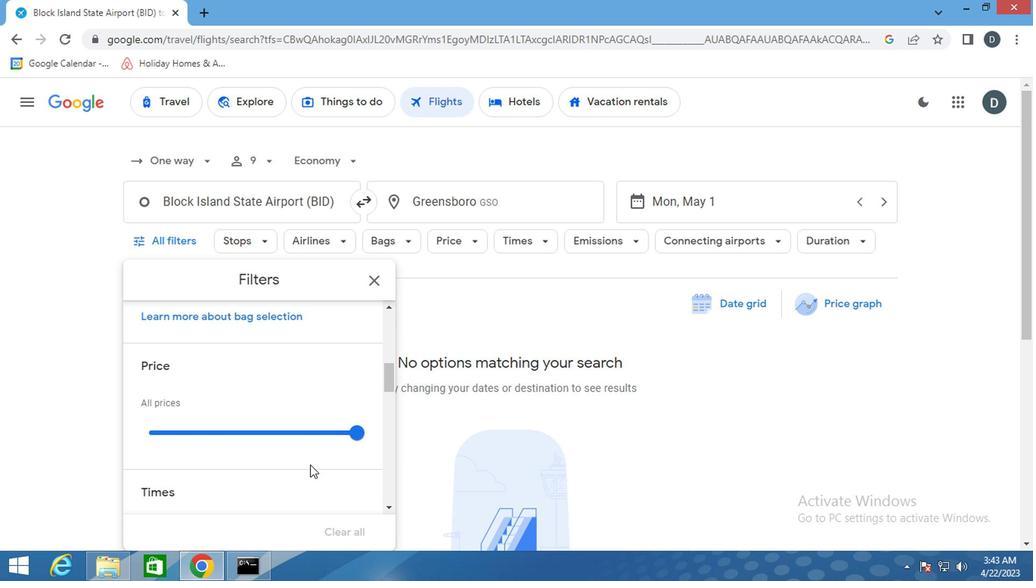 
Action: Mouse scrolled (307, 464) with delta (0, 0)
Screenshot: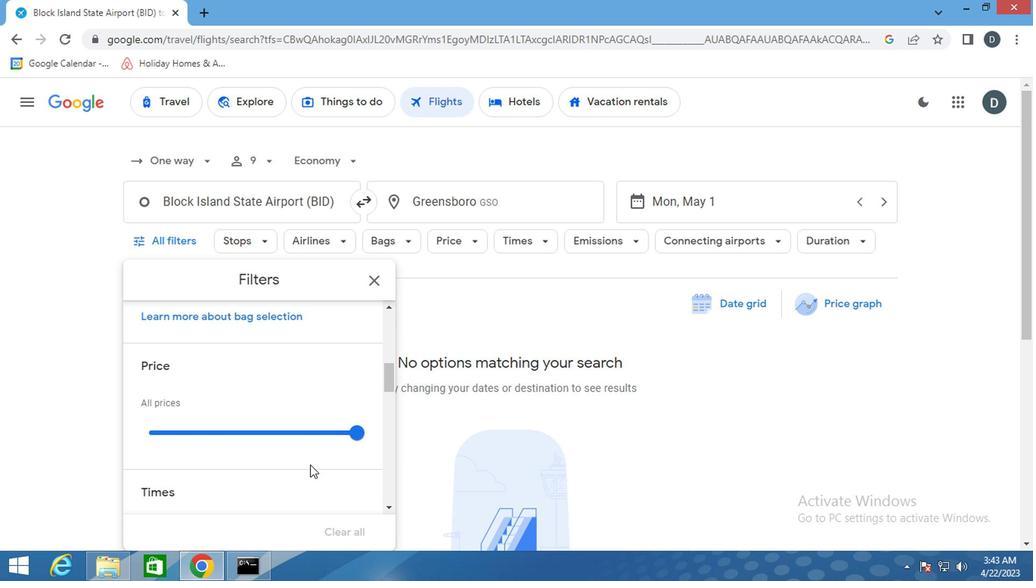 
Action: Mouse scrolled (307, 464) with delta (0, 0)
Screenshot: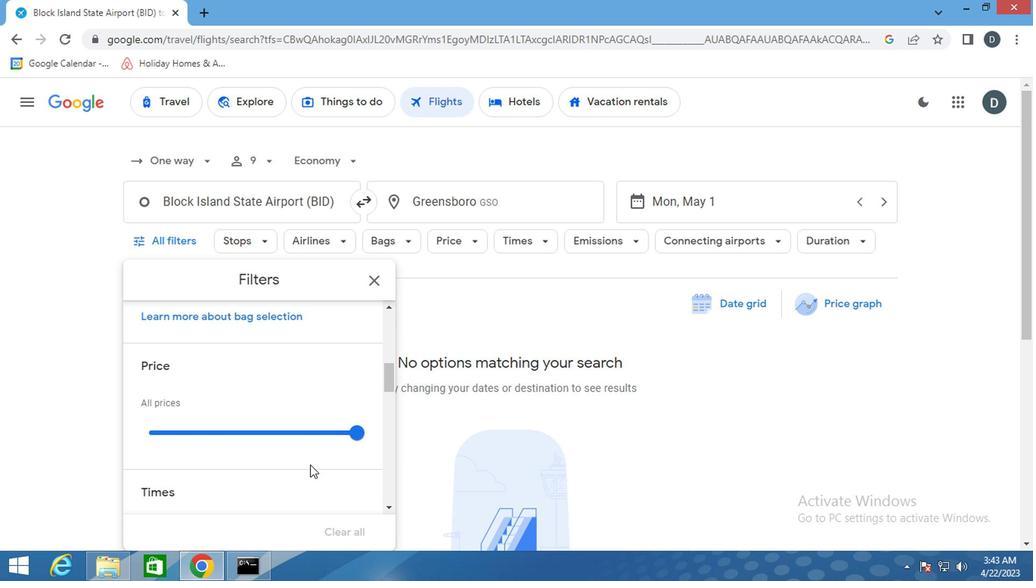 
Action: Mouse moved to (139, 388)
Screenshot: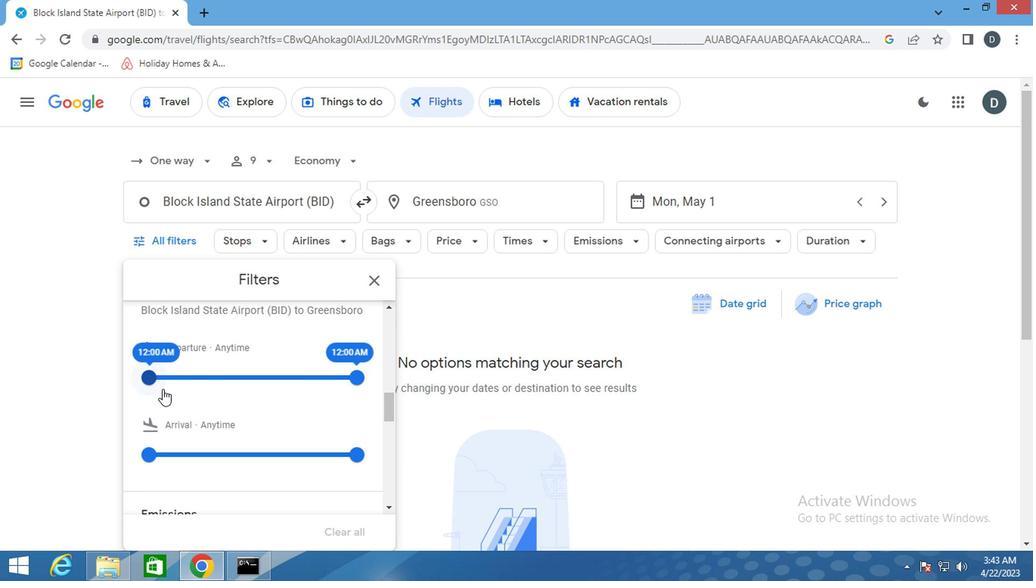 
Action: Mouse pressed left at (139, 388)
Screenshot: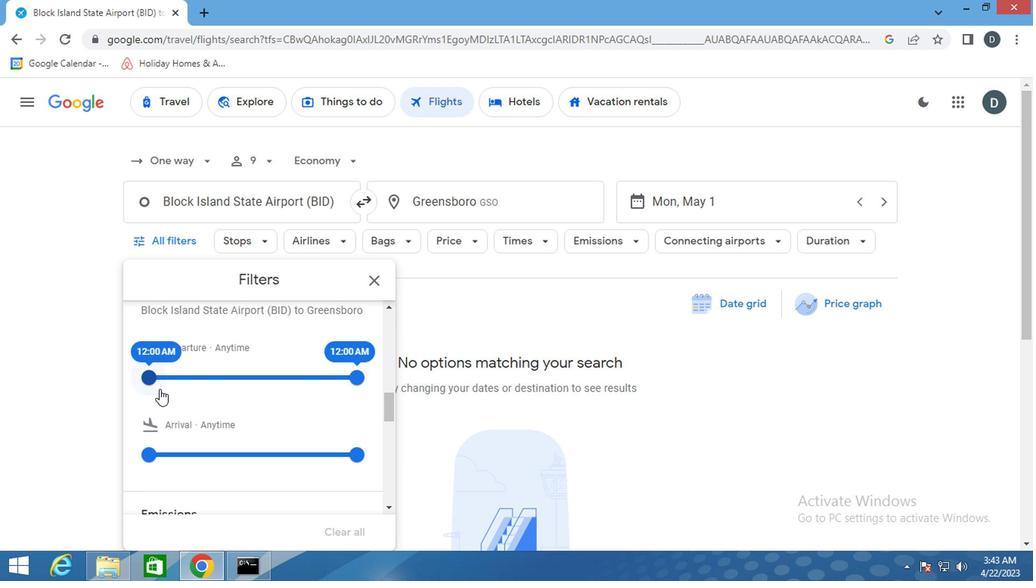 
Action: Mouse moved to (355, 374)
Screenshot: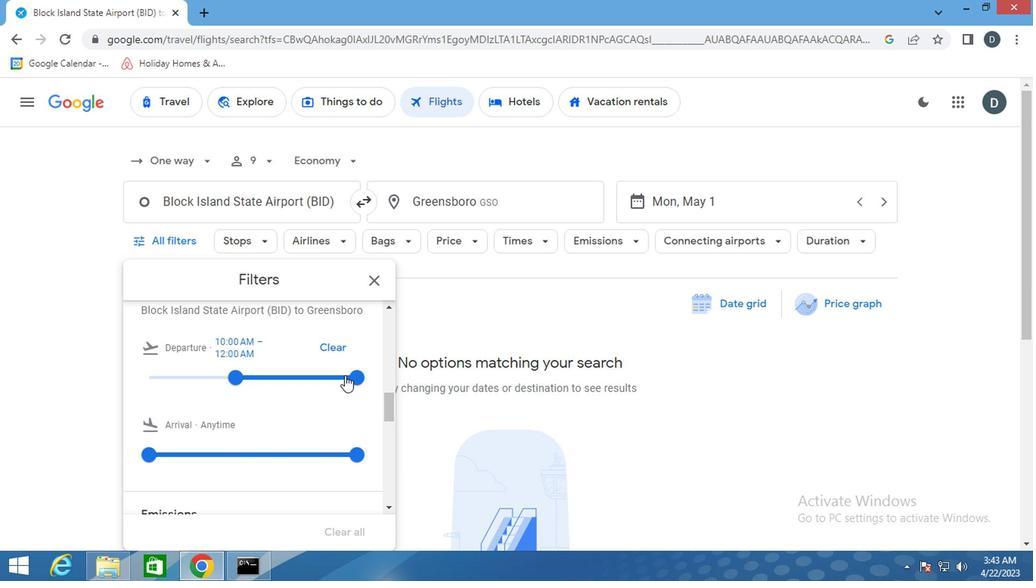 
Action: Mouse pressed left at (355, 374)
Screenshot: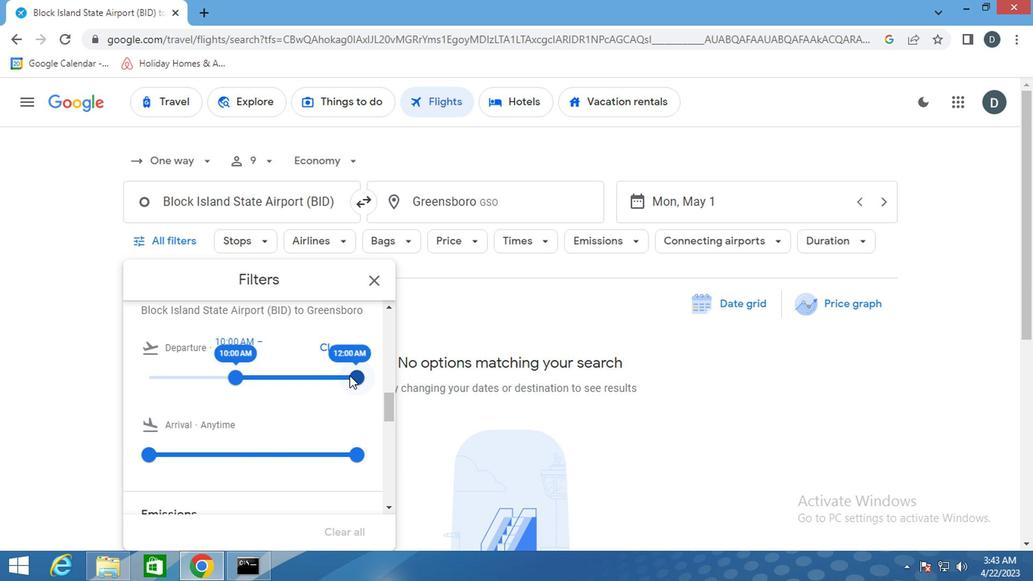 
Action: Mouse moved to (275, 409)
Screenshot: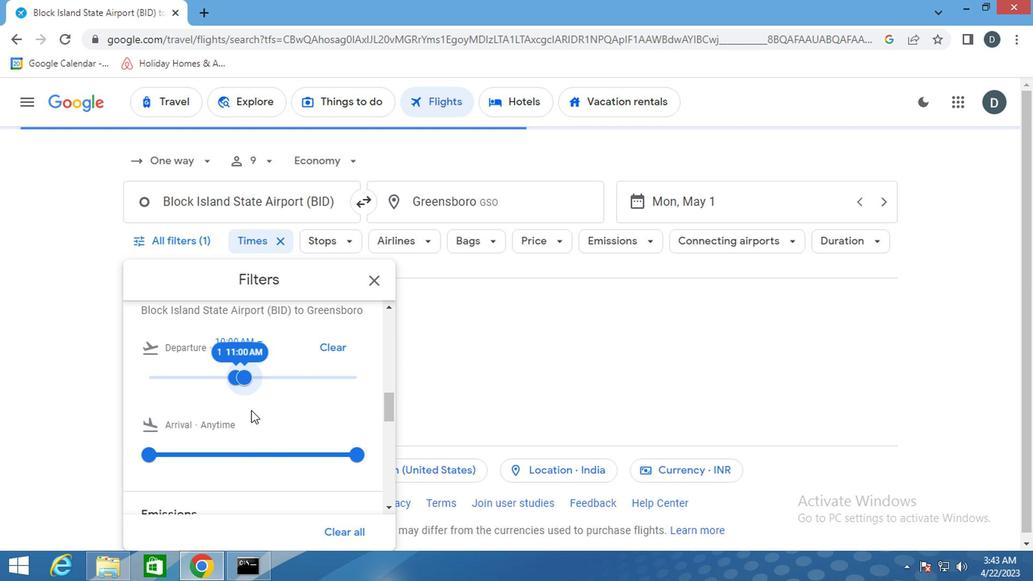 
Action: Mouse scrolled (275, 410) with delta (0, 1)
Screenshot: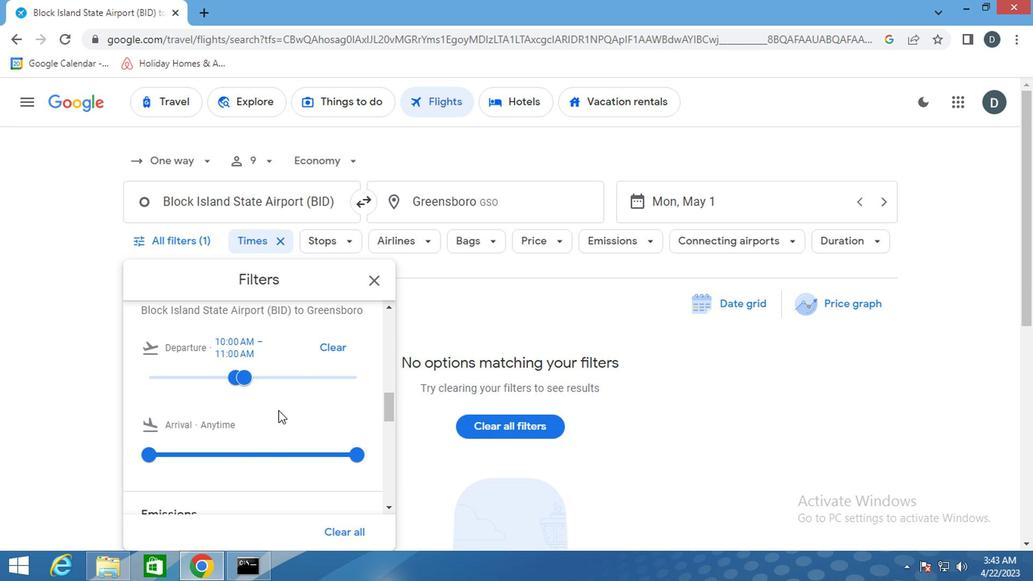 
Action: Mouse scrolled (275, 410) with delta (0, 1)
Screenshot: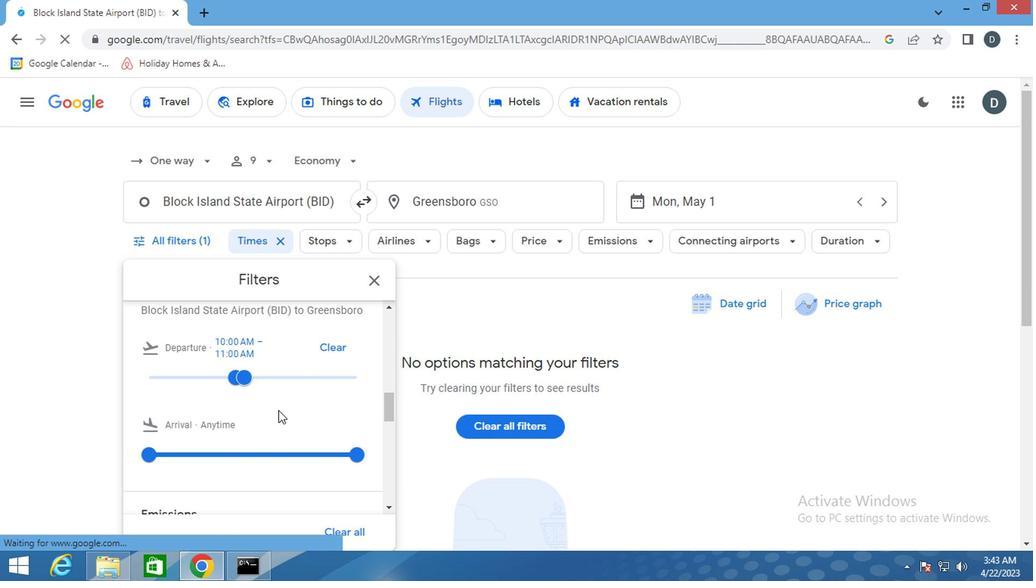 
Action: Mouse scrolled (275, 410) with delta (0, 1)
Screenshot: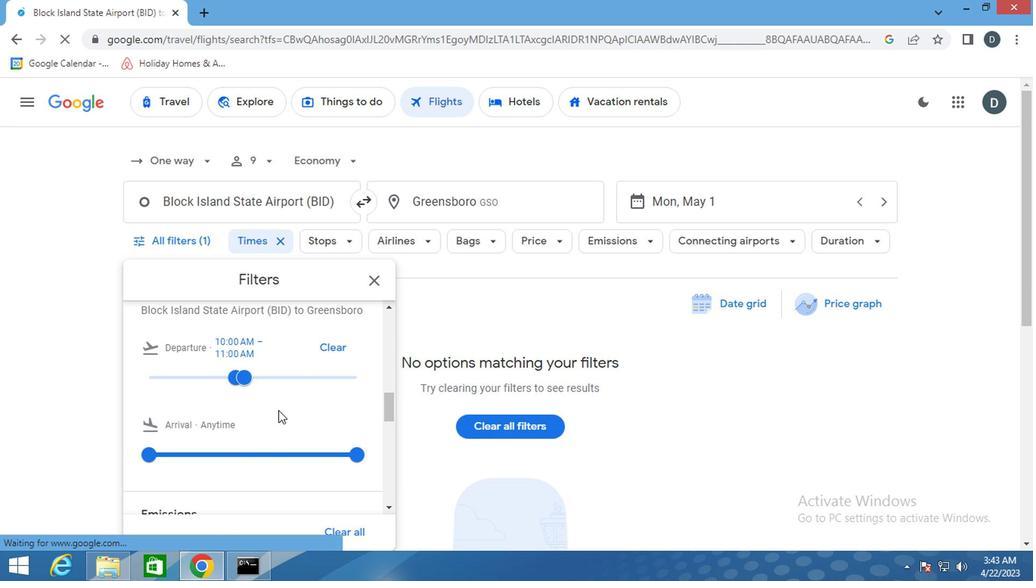 
Action: Mouse scrolled (275, 410) with delta (0, 1)
Screenshot: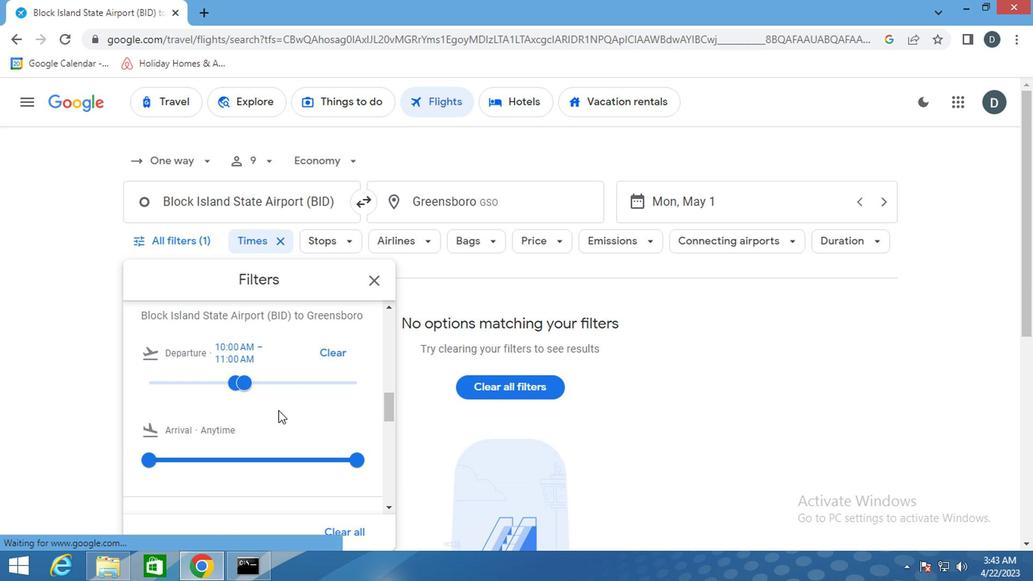 
Action: Mouse scrolled (275, 410) with delta (0, 1)
Screenshot: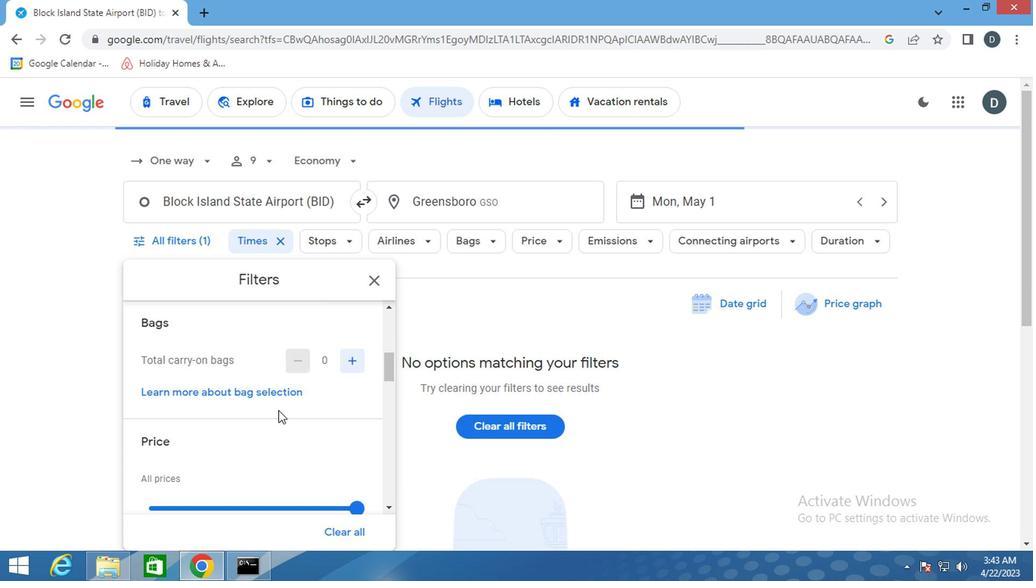 
Action: Mouse scrolled (275, 409) with delta (0, 0)
Screenshot: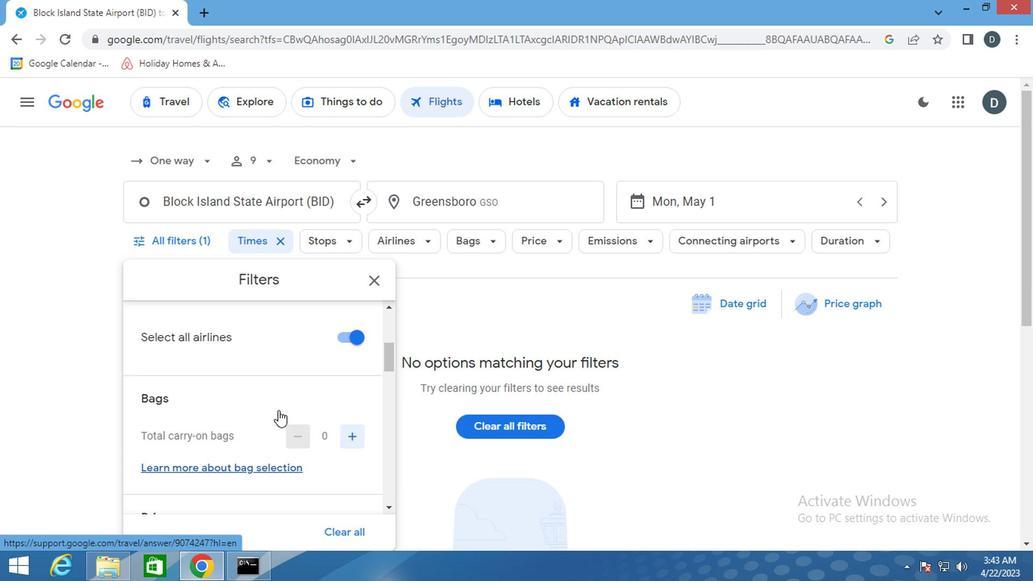 
Action: Mouse scrolled (275, 409) with delta (0, 0)
Screenshot: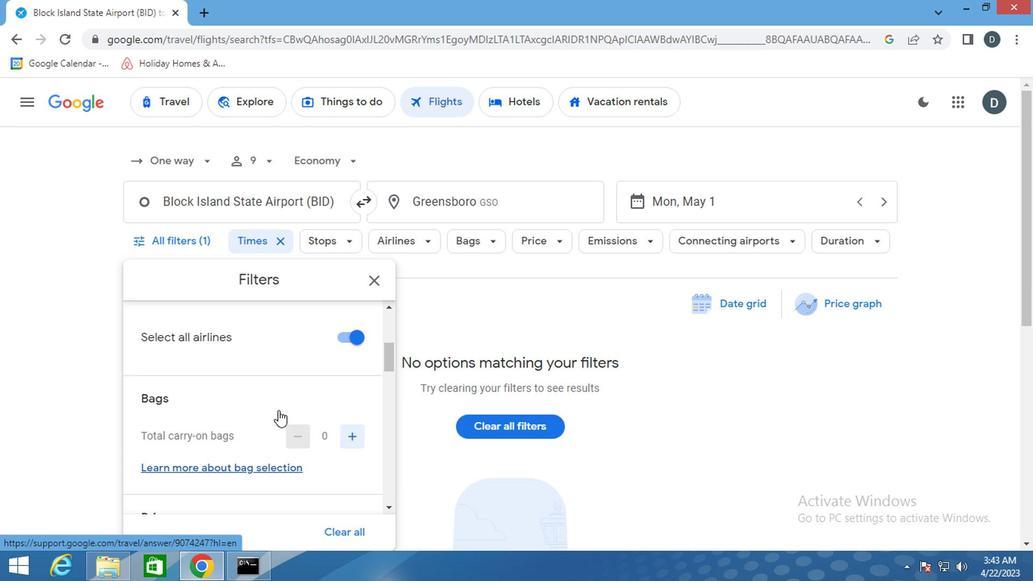 
Action: Mouse scrolled (275, 409) with delta (0, 0)
Screenshot: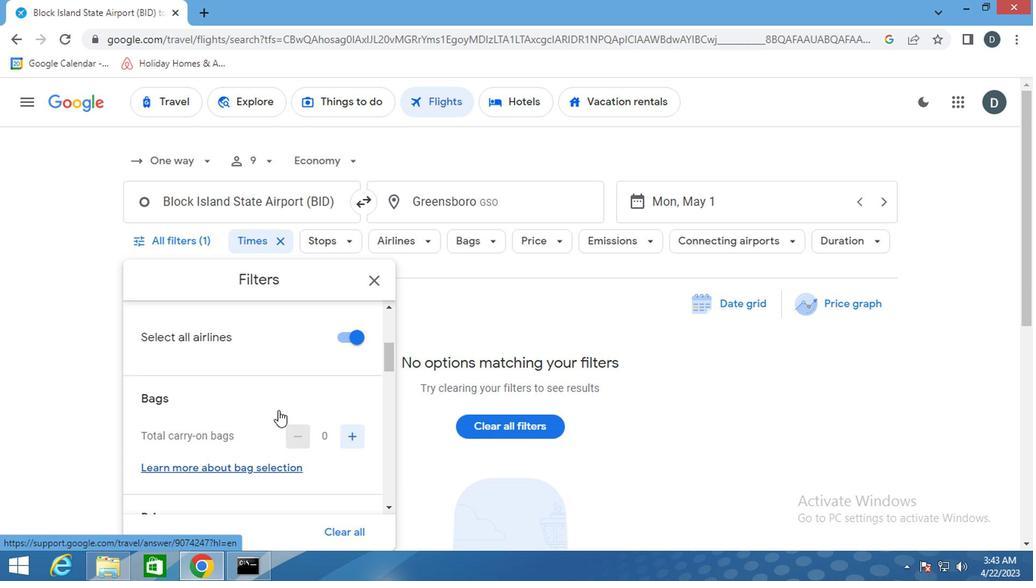 
Action: Mouse scrolled (275, 409) with delta (0, 0)
Screenshot: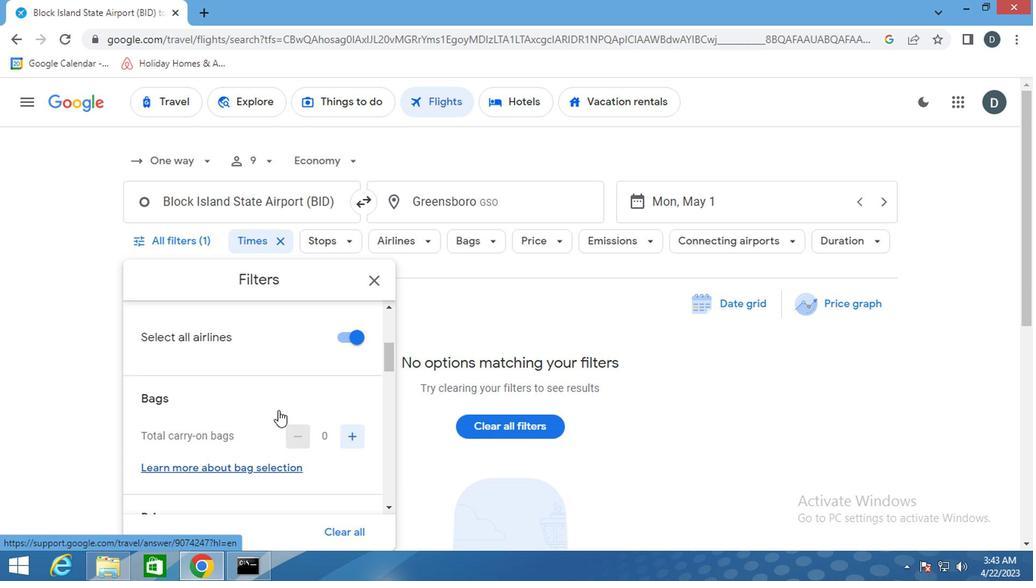 
Action: Mouse scrolled (275, 409) with delta (0, 0)
Screenshot: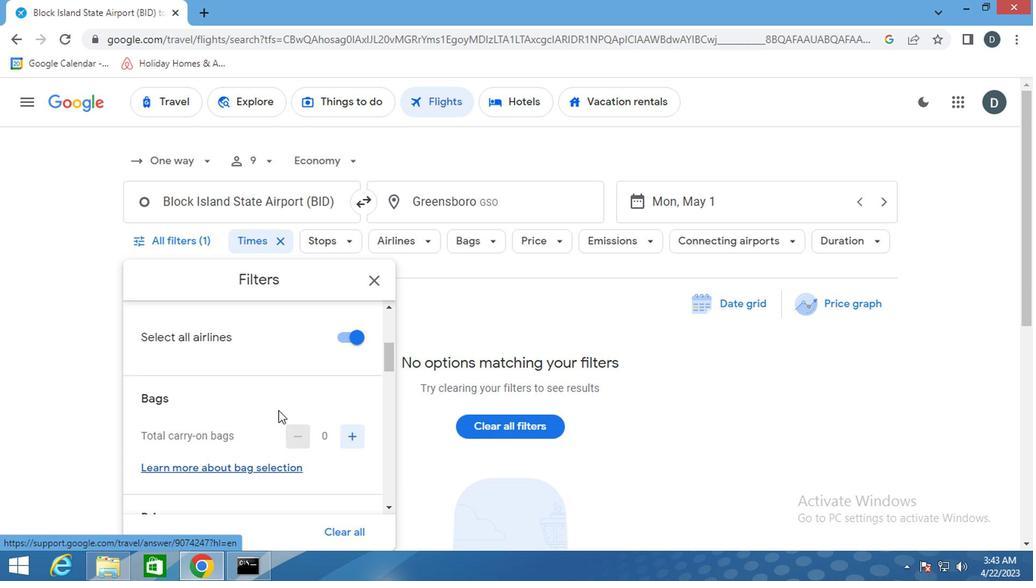 
Action: Mouse scrolled (275, 409) with delta (0, 0)
Screenshot: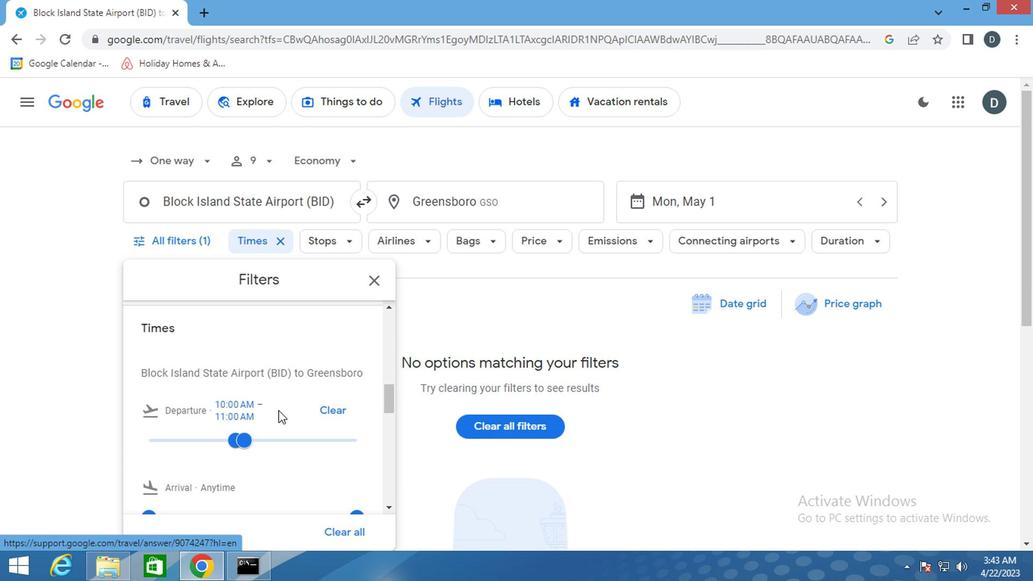 
Action: Mouse scrolled (275, 409) with delta (0, 0)
Screenshot: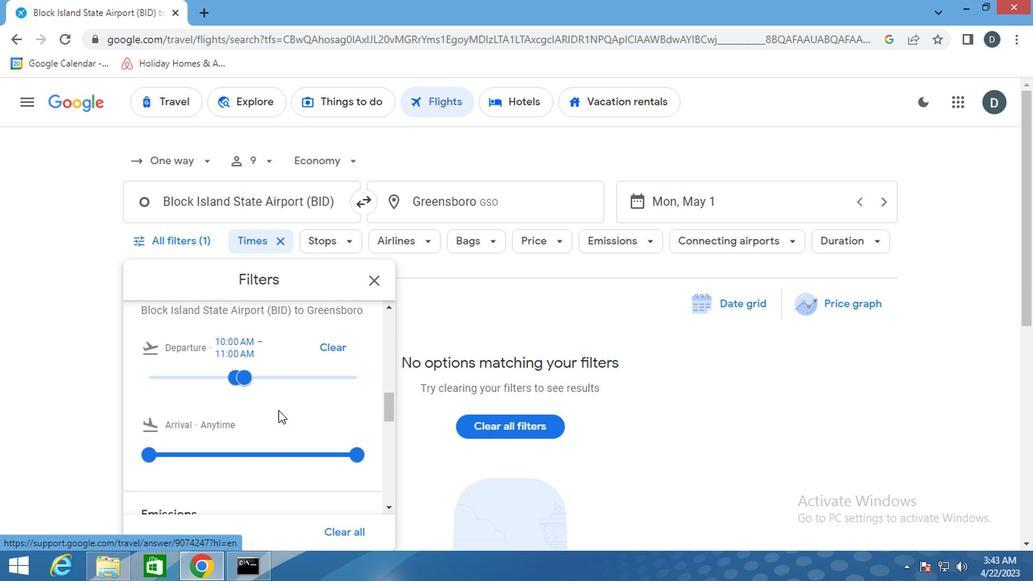 
Action: Mouse scrolled (275, 409) with delta (0, 0)
Screenshot: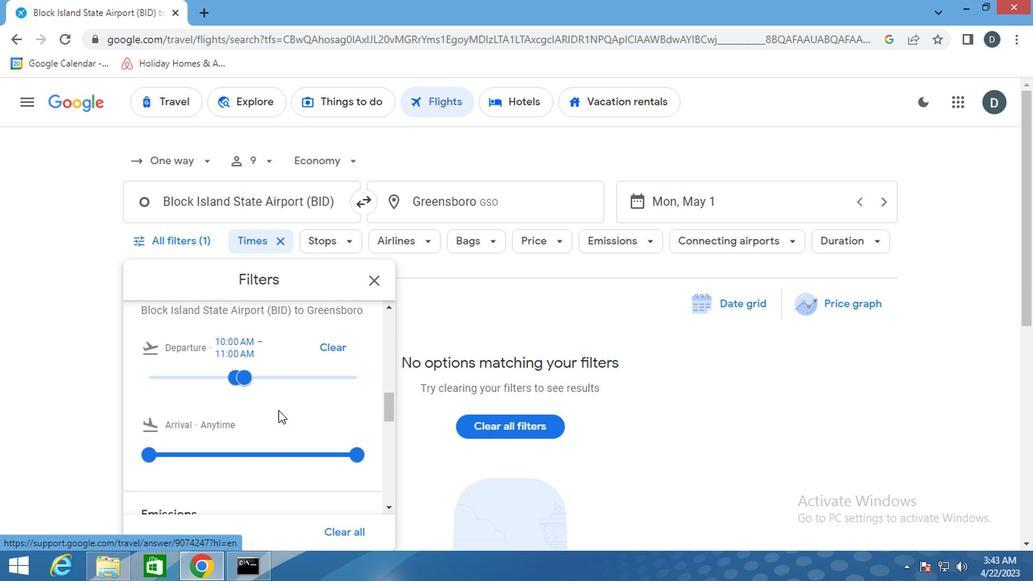 
Action: Mouse scrolled (275, 409) with delta (0, 0)
Screenshot: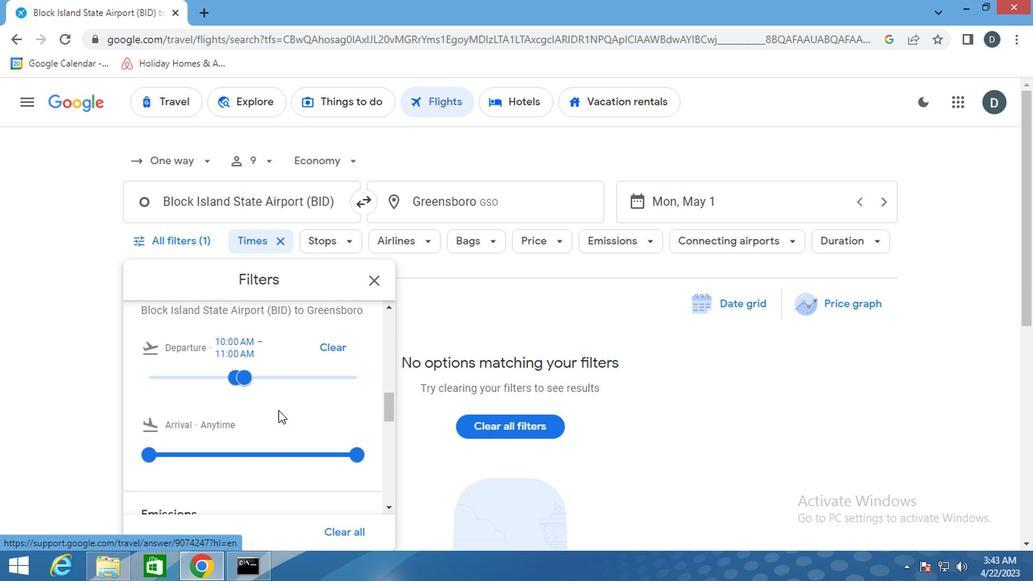 
Action: Mouse scrolled (275, 409) with delta (0, 0)
Screenshot: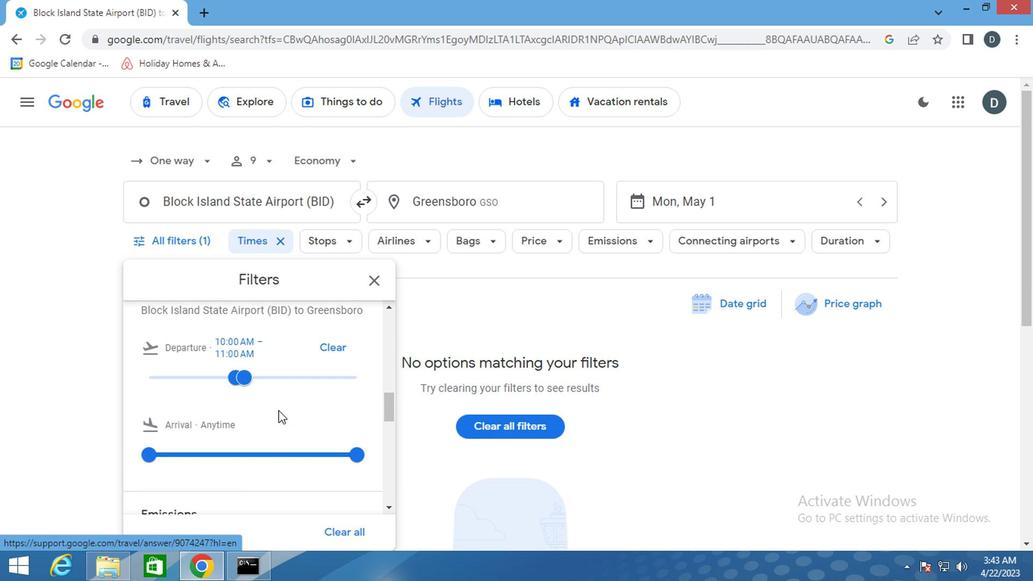 
Action: Mouse scrolled (275, 409) with delta (0, 0)
Screenshot: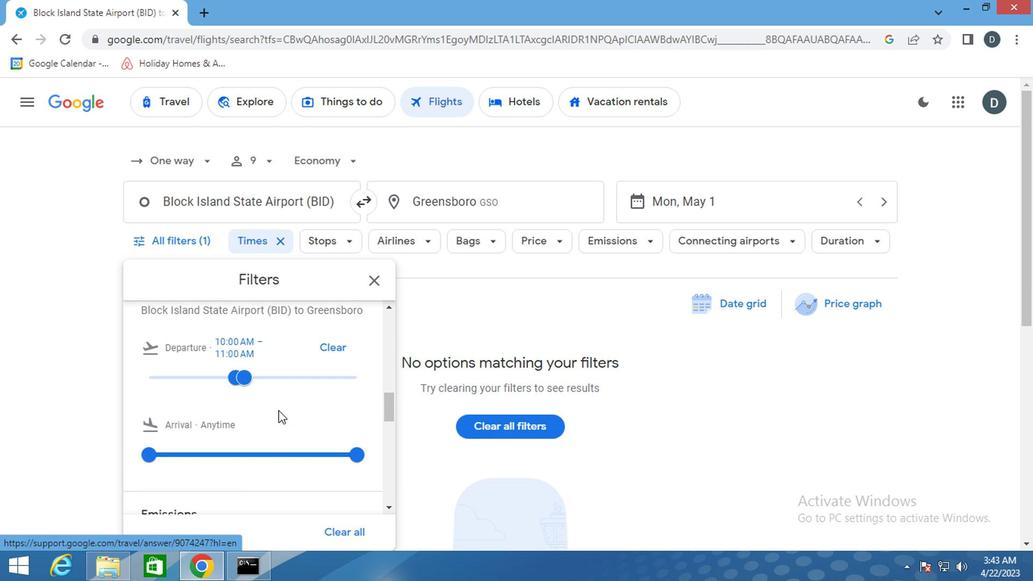 
Action: Mouse scrolled (275, 409) with delta (0, 0)
Screenshot: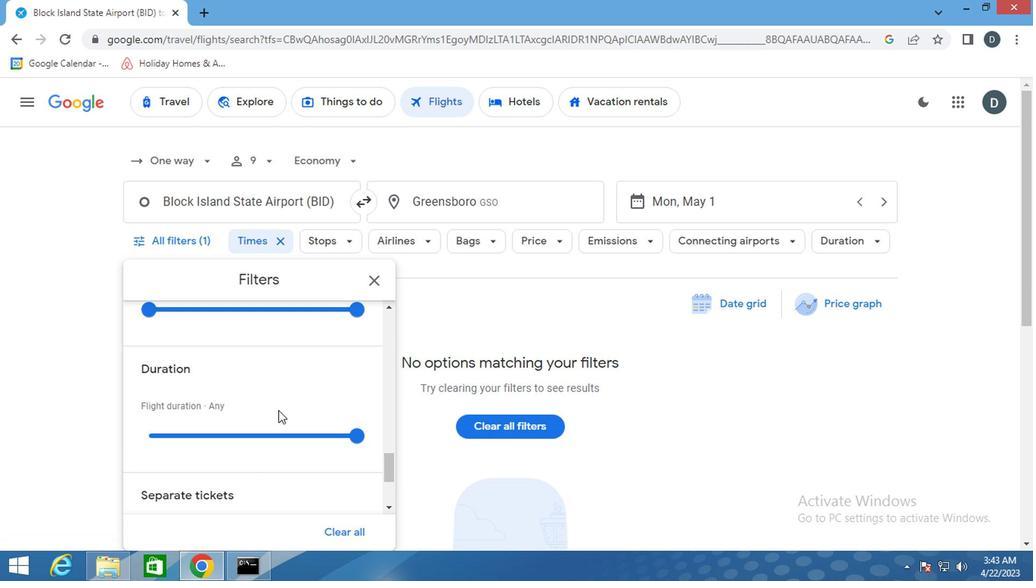 
Action: Mouse scrolled (275, 409) with delta (0, 0)
Screenshot: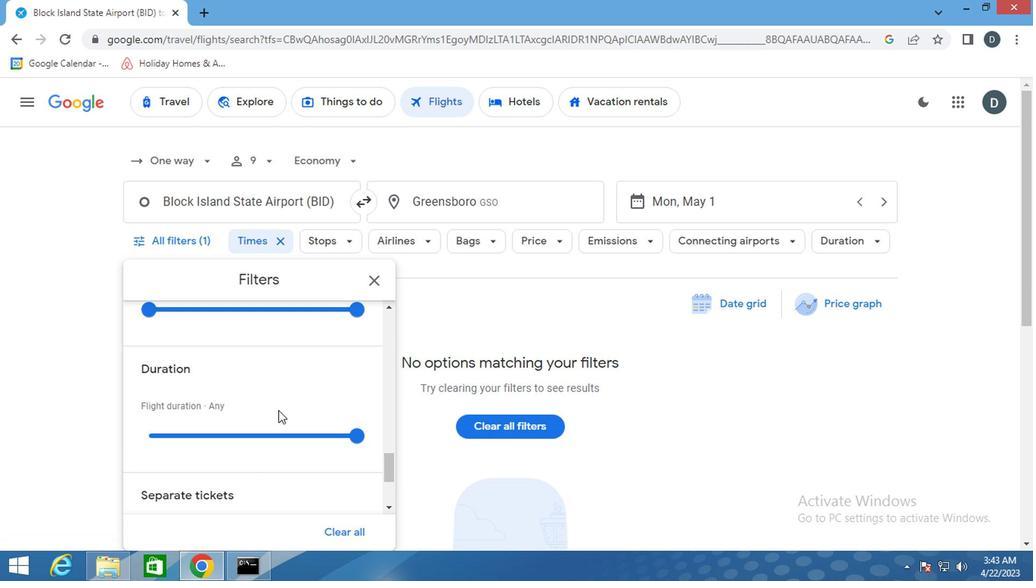 
Action: Mouse scrolled (275, 409) with delta (0, 0)
Screenshot: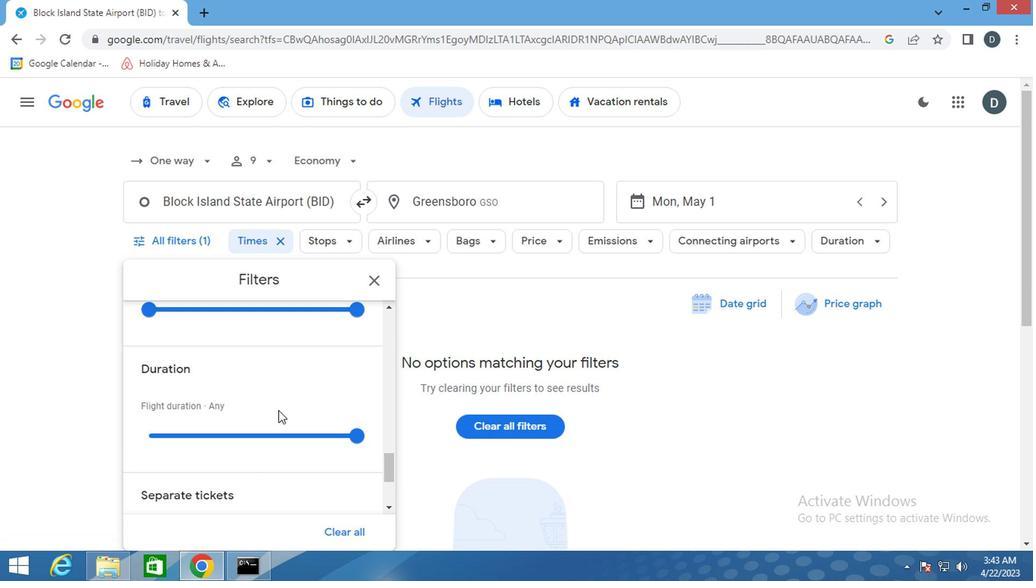 
Action: Mouse scrolled (275, 409) with delta (0, 0)
Screenshot: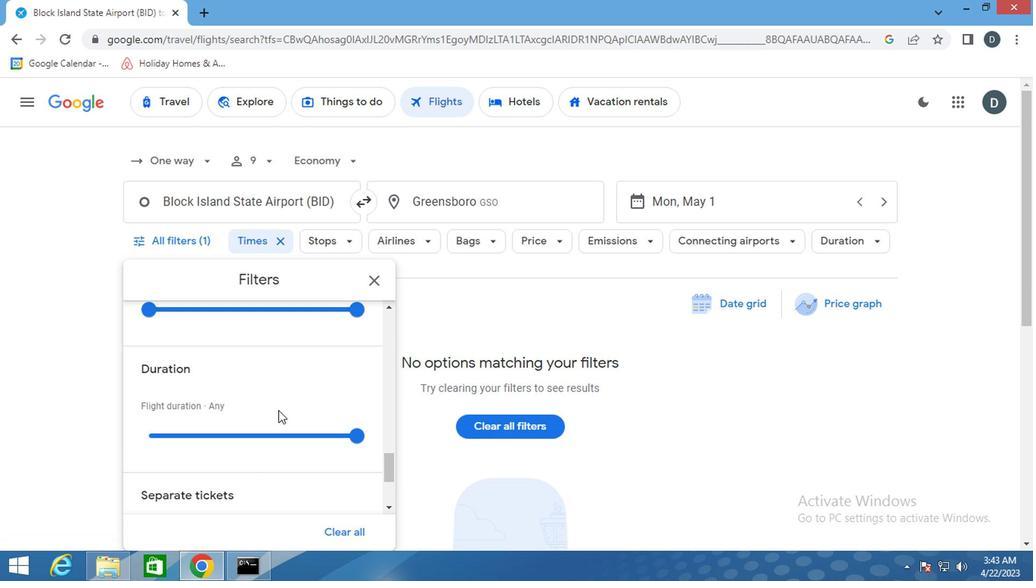 
Action: Mouse scrolled (275, 409) with delta (0, 0)
Screenshot: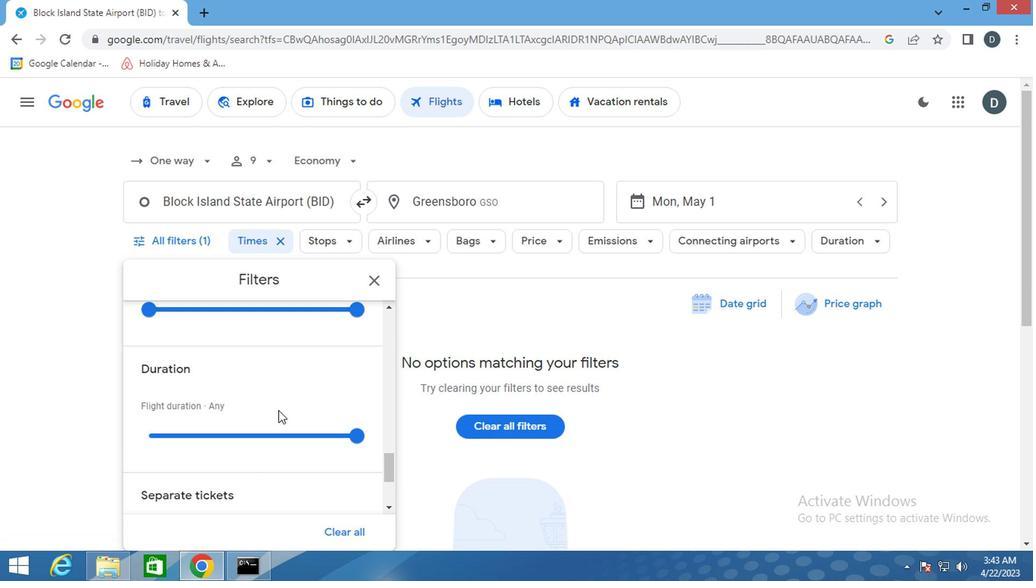 
Action: Mouse scrolled (275, 409) with delta (0, 0)
Screenshot: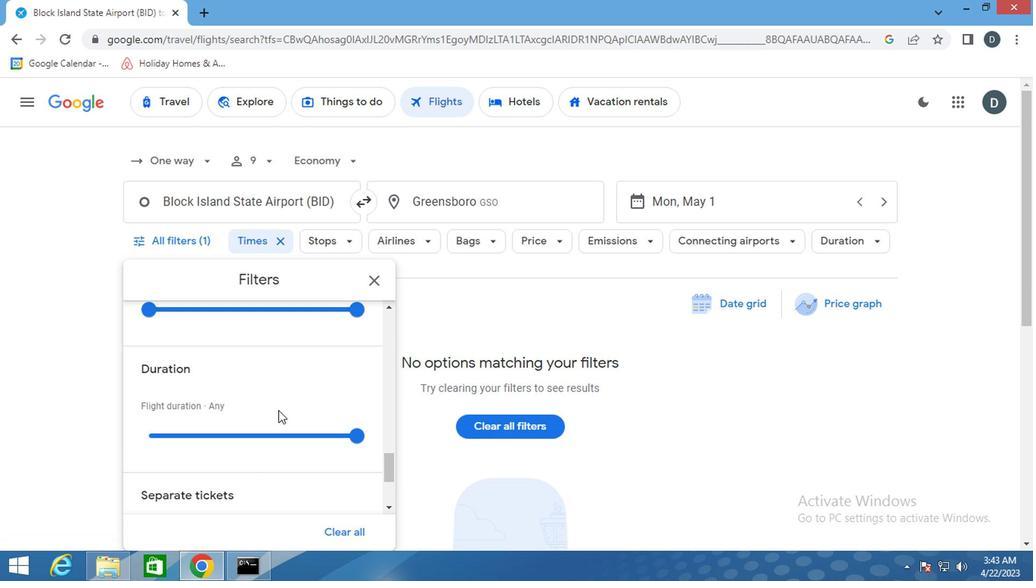 
Action: Mouse scrolled (275, 409) with delta (0, 0)
Screenshot: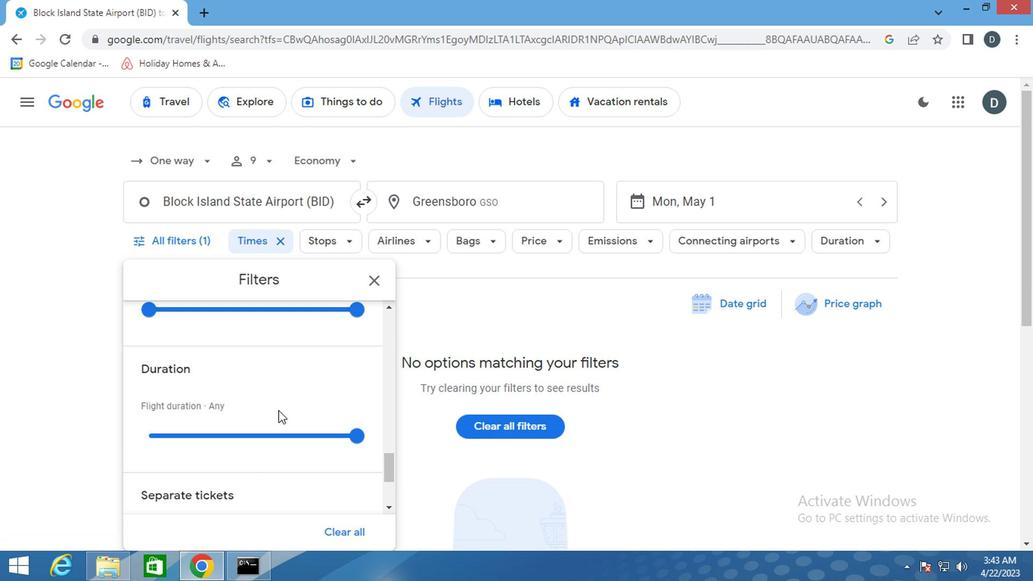 
Action: Mouse moved to (360, 273)
Screenshot: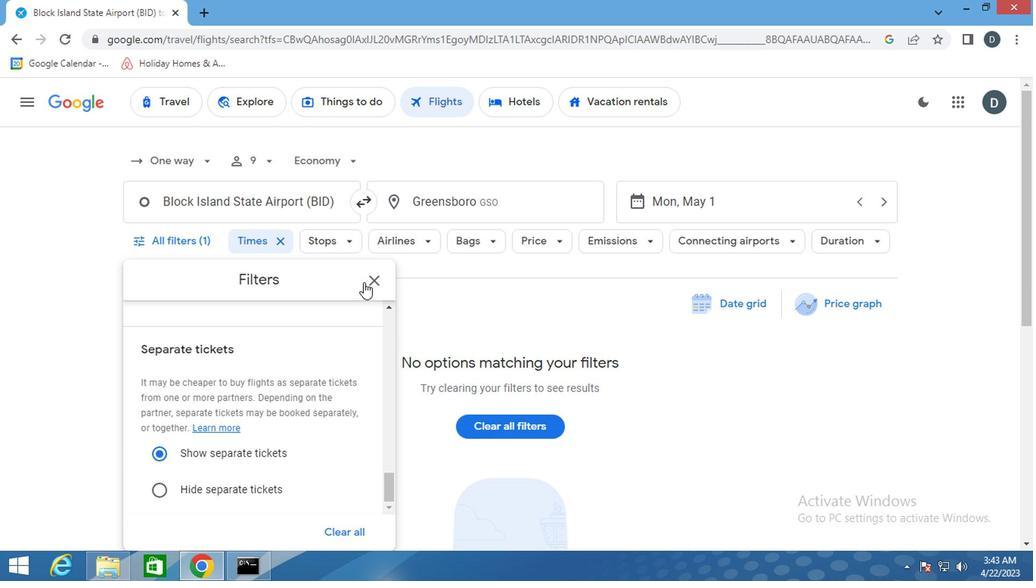 
Action: Mouse pressed left at (360, 273)
Screenshot: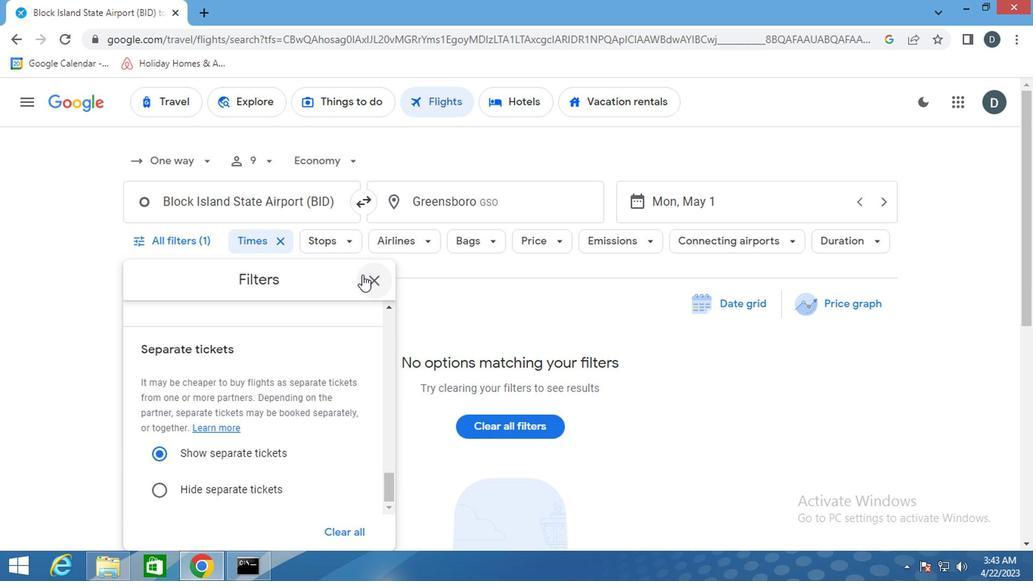 
